 Task: Look for space in Minot, United States from 12th August, 2023 to 16th August, 2023 for 8 adults in price range Rs.10000 to Rs.16000. Place can be private room with 8 bedrooms having 8 beds and 8 bathrooms. Property type can be house, flat, guest house, hotel. Amenities needed are: wifi, TV, free parkinig on premises, gym, breakfast. Booking option can be shelf check-in. Required host language is English.
Action: Mouse moved to (412, 103)
Screenshot: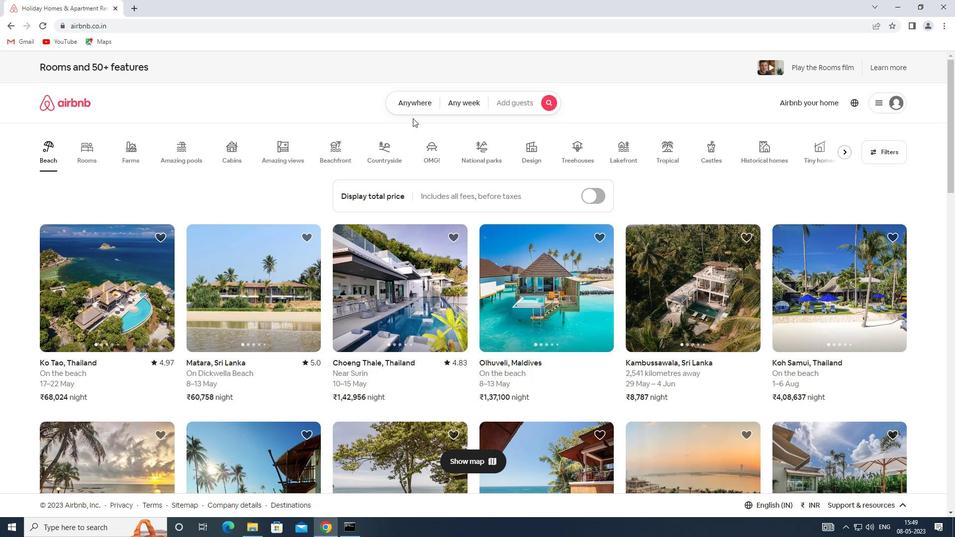 
Action: Mouse pressed left at (412, 103)
Screenshot: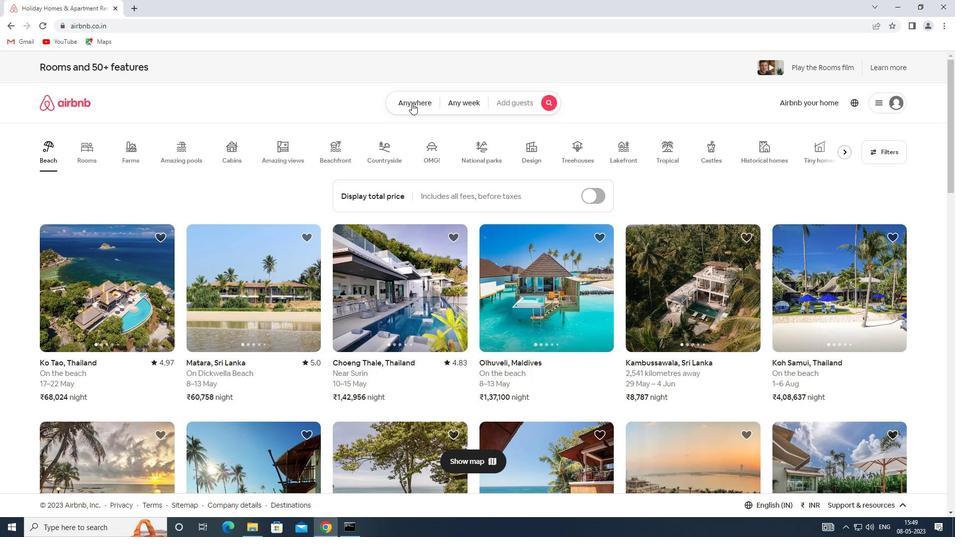 
Action: Mouse moved to (332, 146)
Screenshot: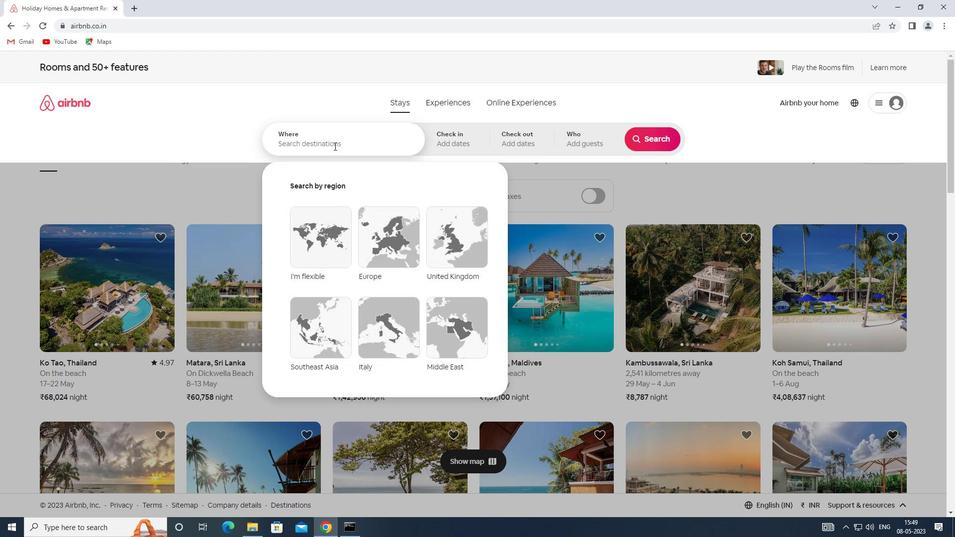 
Action: Mouse pressed left at (332, 146)
Screenshot: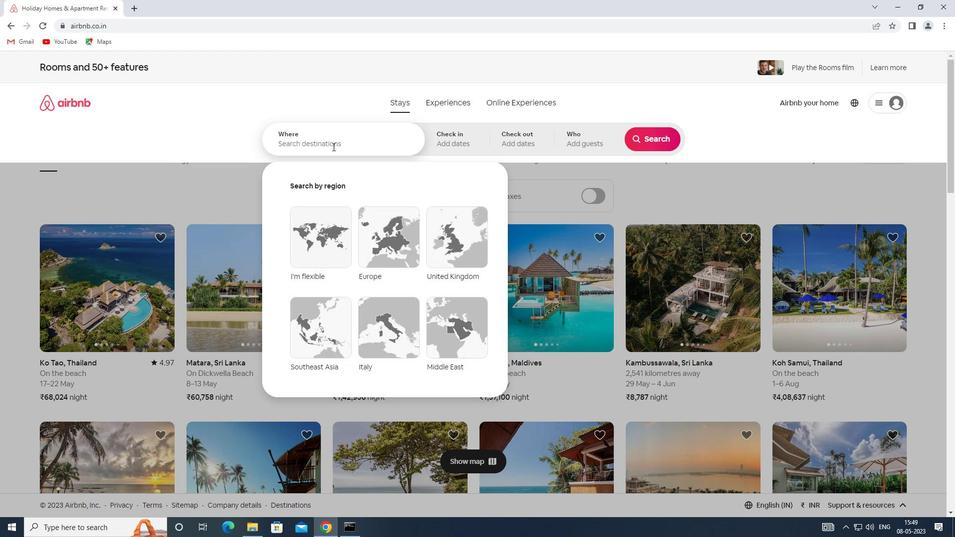 
Action: Key pressed <Key.shift>SPACE<Key.space>IN<Key.space><Key.shift><Key.shift><Key.shift><Key.shift><Key.shift><Key.shift><Key.shift><Key.shift><Key.shift><Key.shift>MINOT,<Key.shift>UNITED<Key.space><Key.shift>STATES
Screenshot: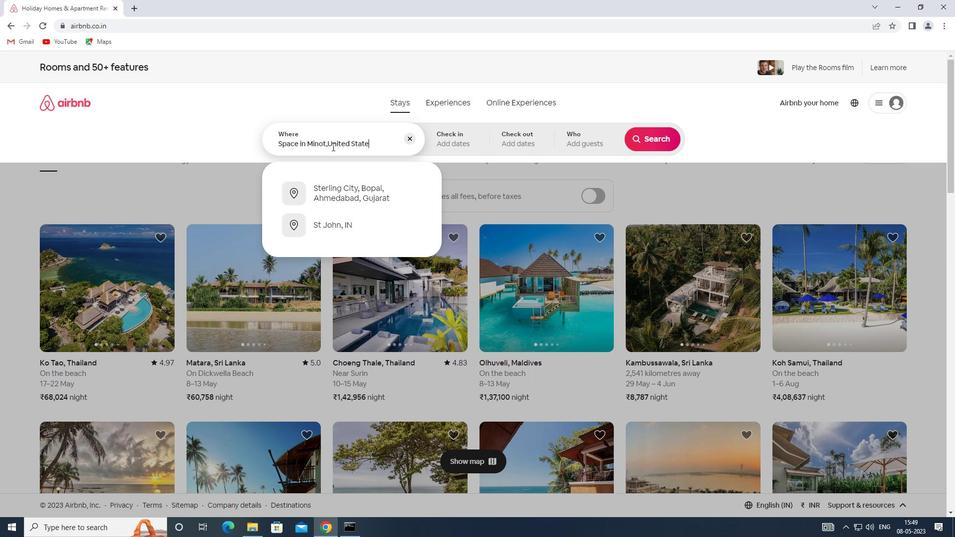 
Action: Mouse moved to (462, 146)
Screenshot: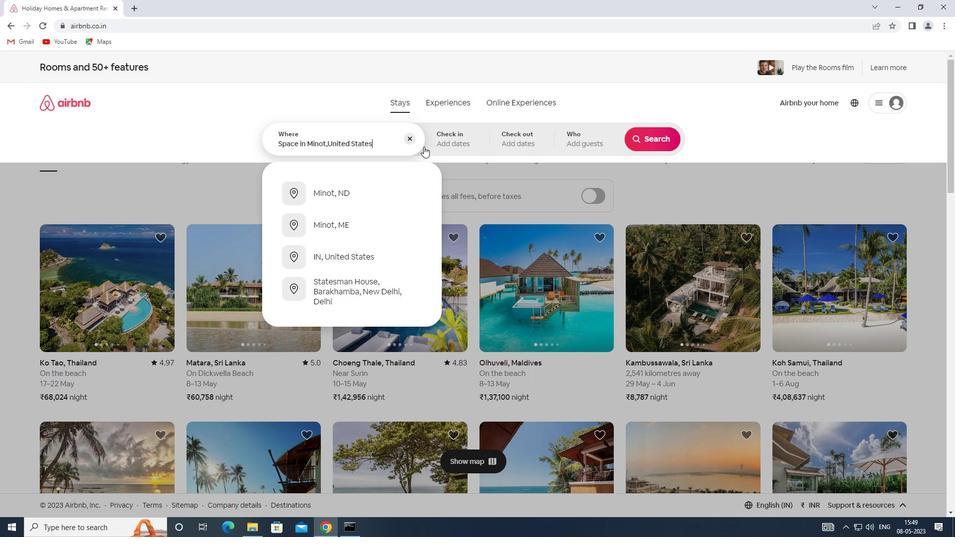 
Action: Mouse pressed left at (462, 146)
Screenshot: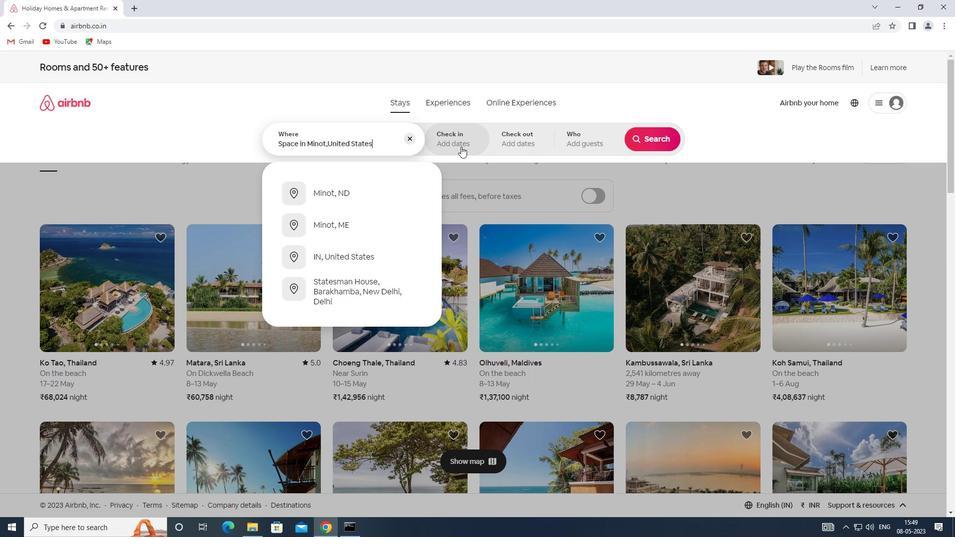 
Action: Mouse moved to (650, 222)
Screenshot: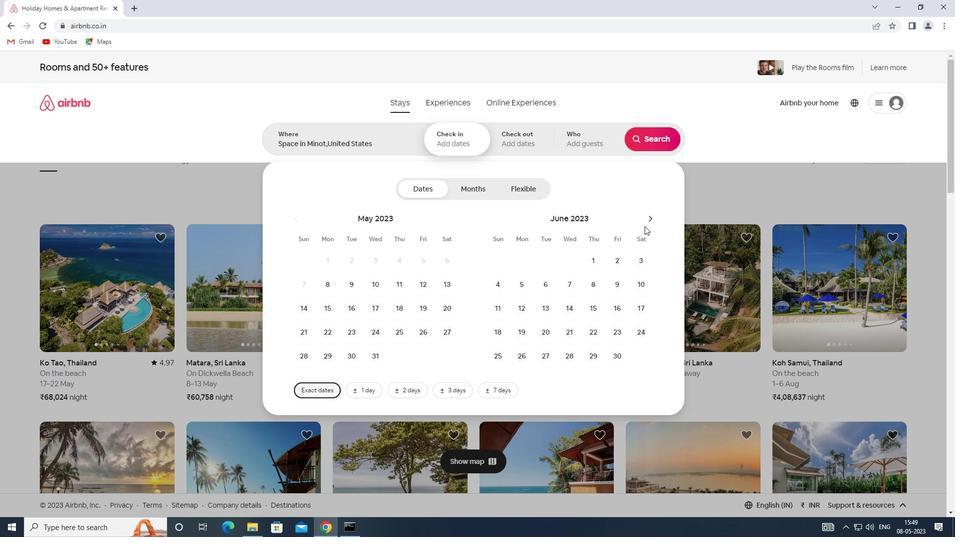 
Action: Mouse pressed left at (650, 222)
Screenshot: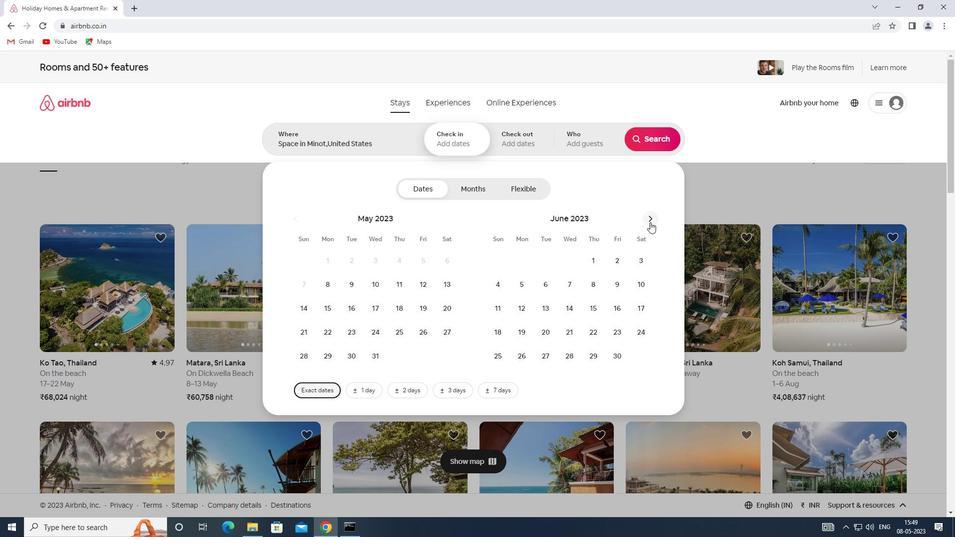 
Action: Mouse pressed left at (650, 222)
Screenshot: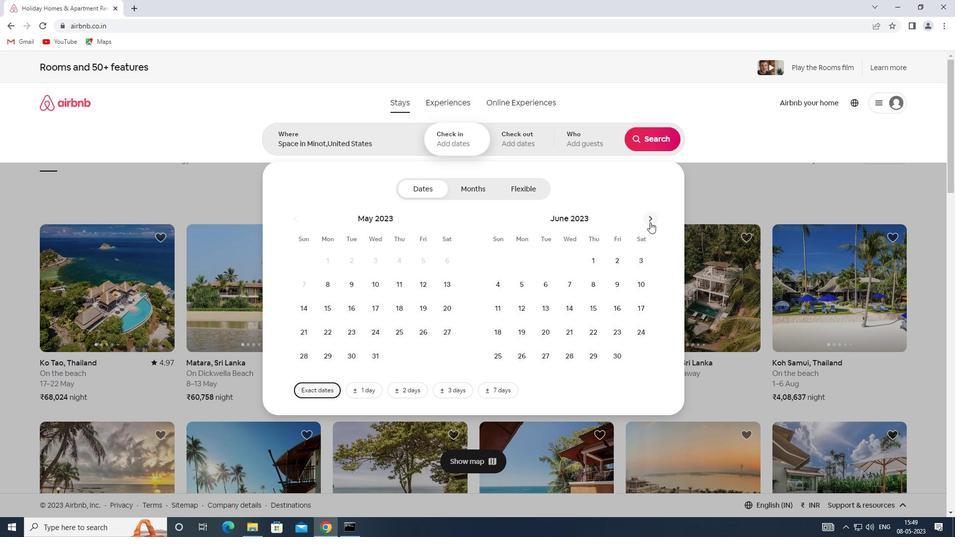 
Action: Mouse moved to (636, 286)
Screenshot: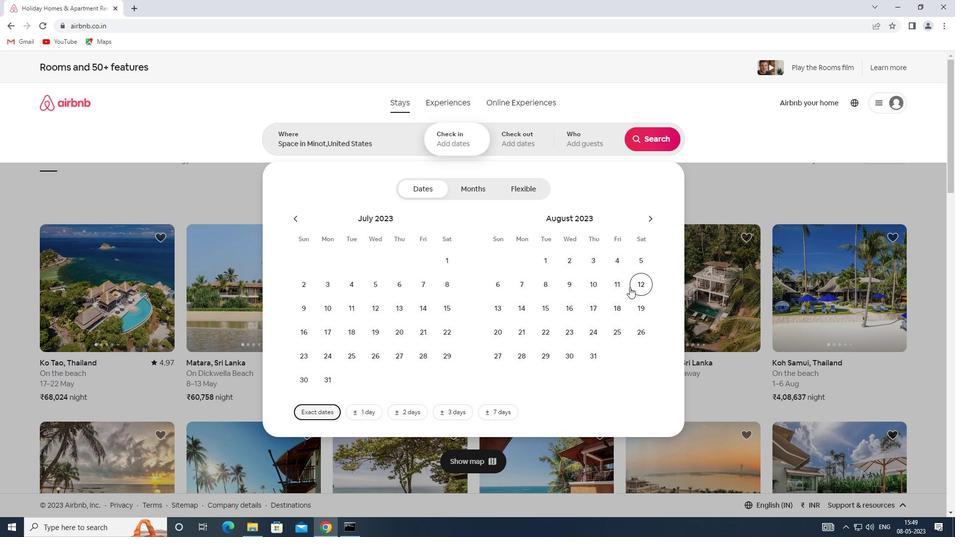 
Action: Mouse pressed left at (636, 286)
Screenshot: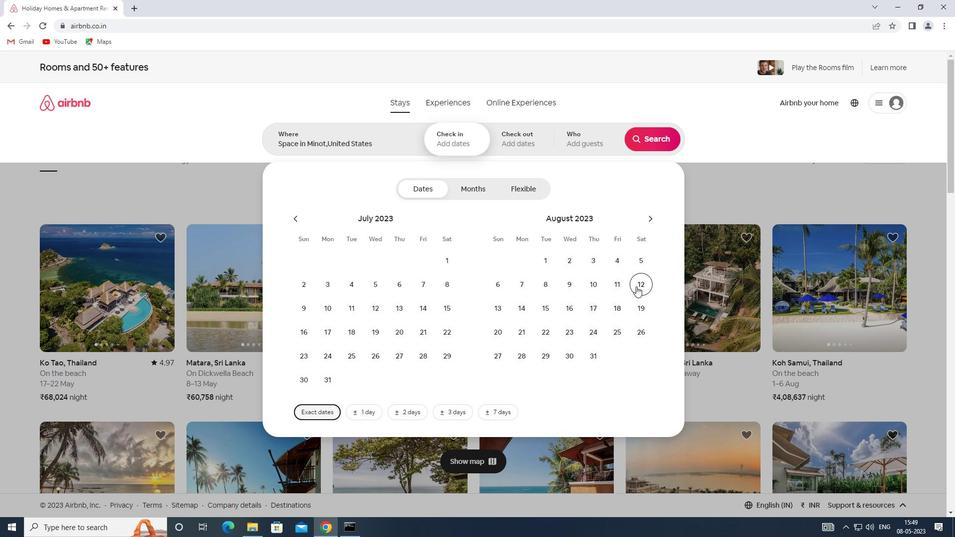 
Action: Mouse moved to (563, 313)
Screenshot: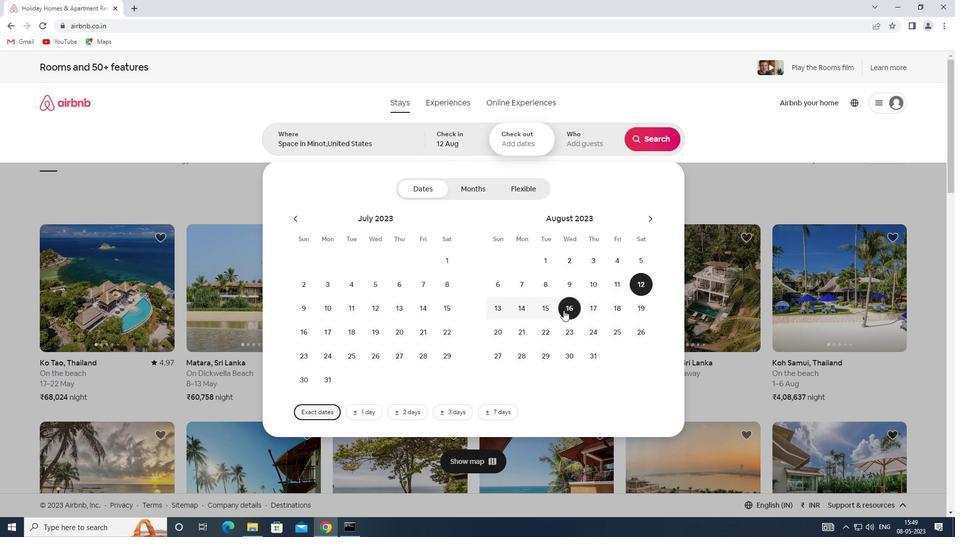 
Action: Mouse pressed left at (563, 313)
Screenshot: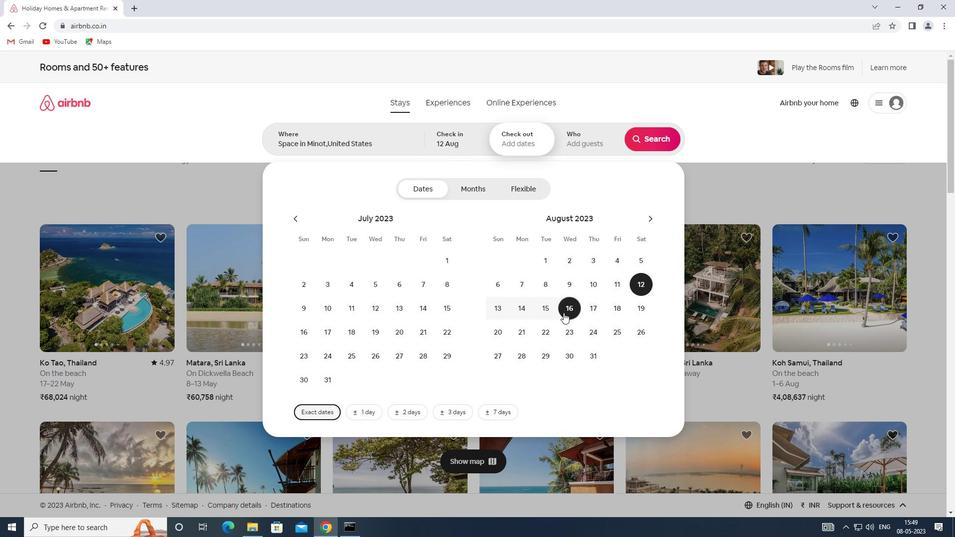 
Action: Mouse moved to (582, 125)
Screenshot: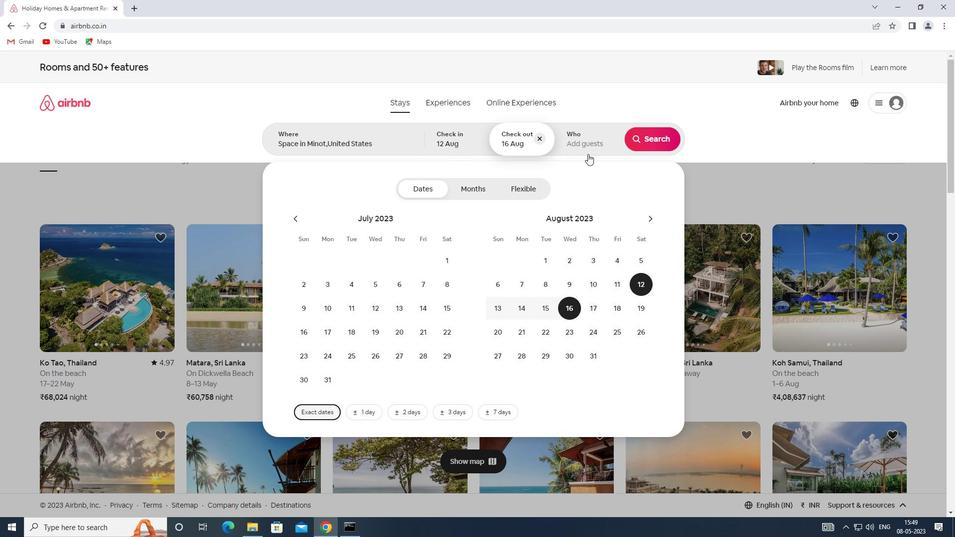 
Action: Mouse pressed left at (582, 125)
Screenshot: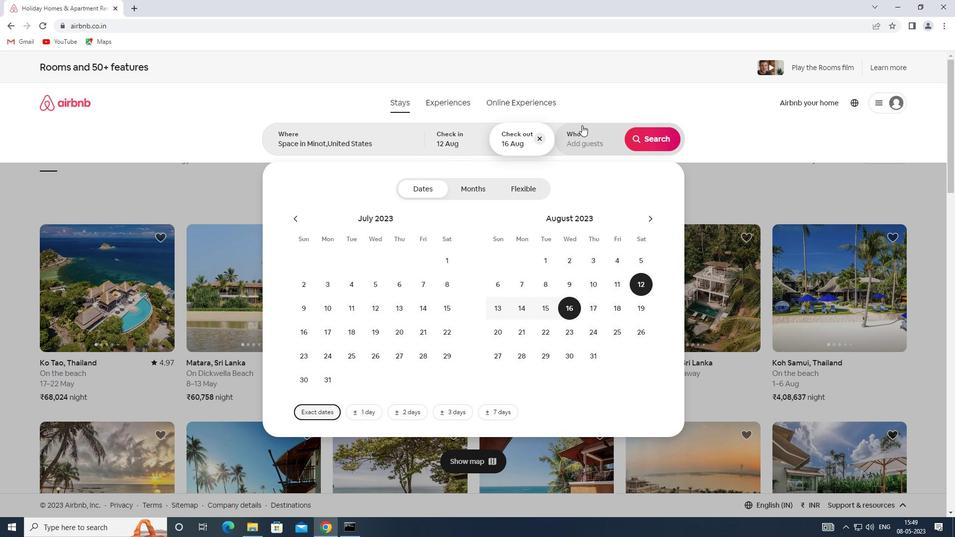 
Action: Mouse moved to (655, 194)
Screenshot: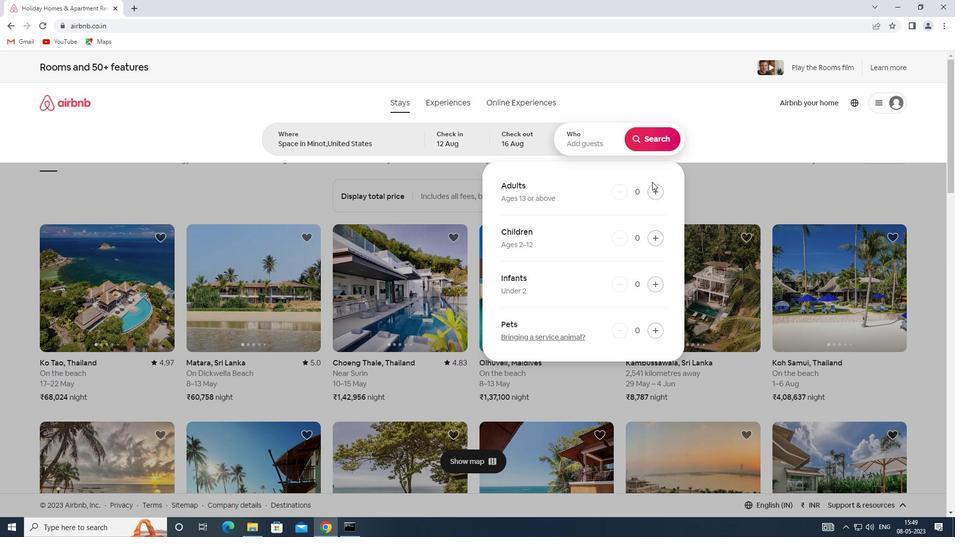 
Action: Mouse pressed left at (655, 194)
Screenshot: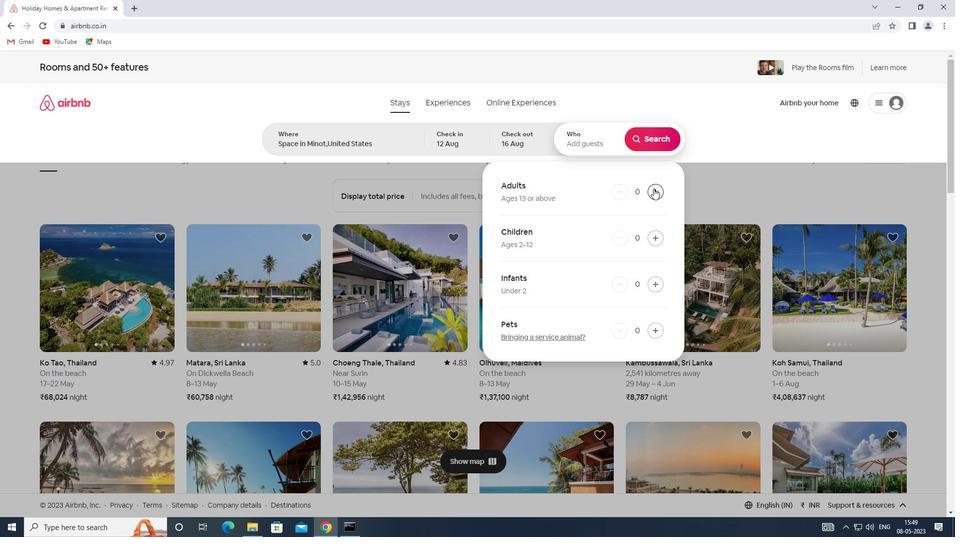 
Action: Mouse pressed left at (655, 194)
Screenshot: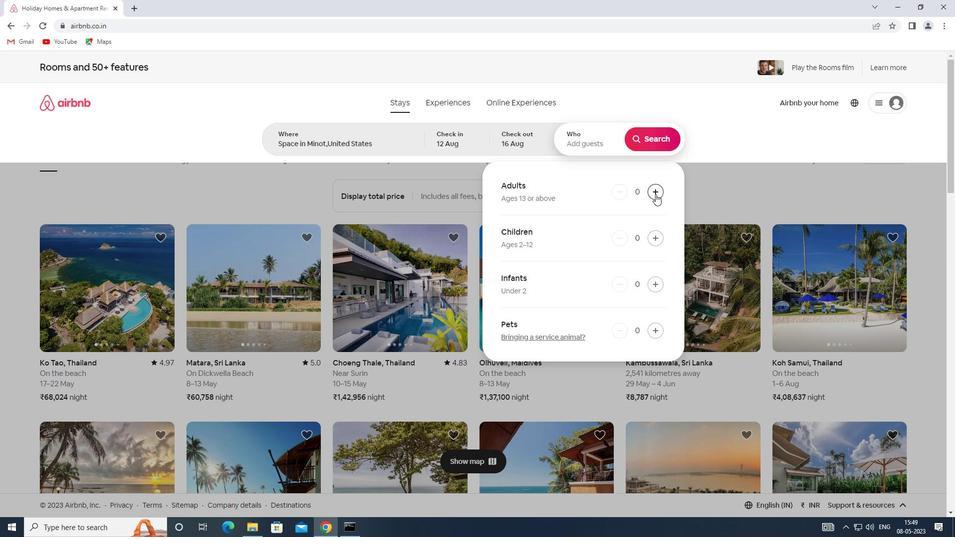 
Action: Mouse pressed left at (655, 194)
Screenshot: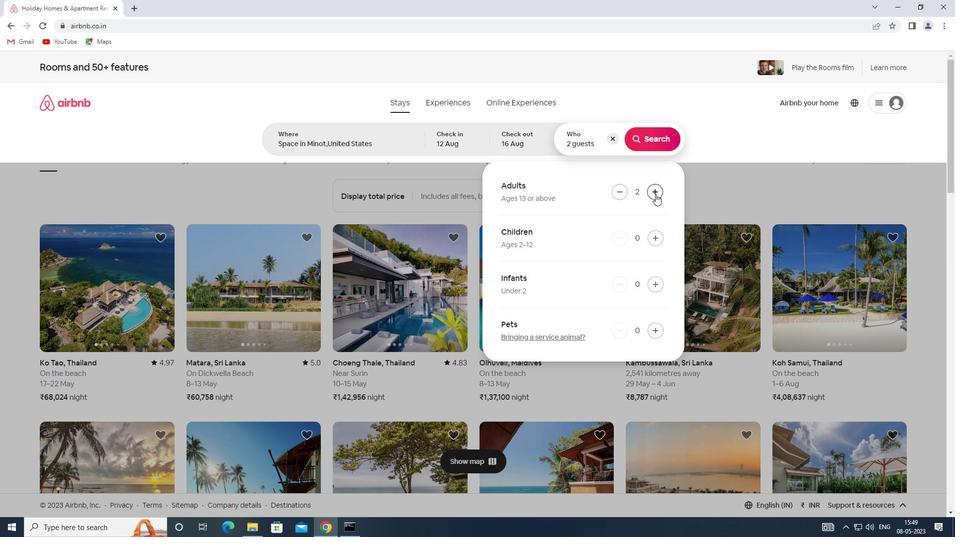 
Action: Mouse pressed left at (655, 194)
Screenshot: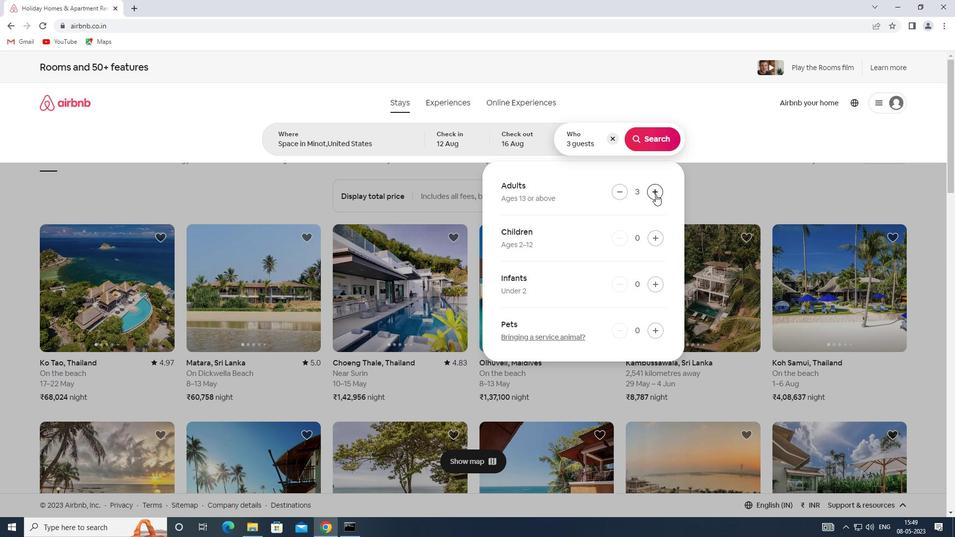 
Action: Mouse pressed left at (655, 194)
Screenshot: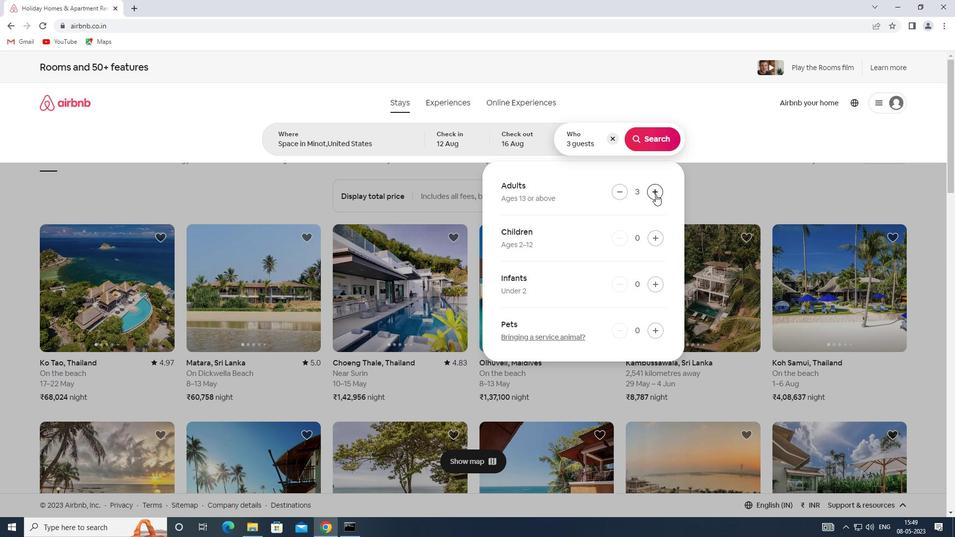 
Action: Mouse pressed left at (655, 194)
Screenshot: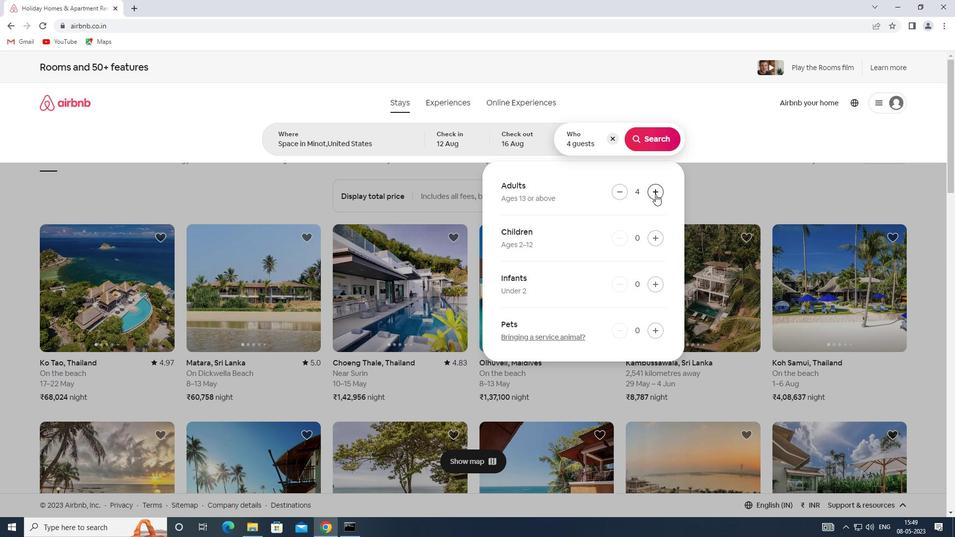 
Action: Mouse pressed left at (655, 194)
Screenshot: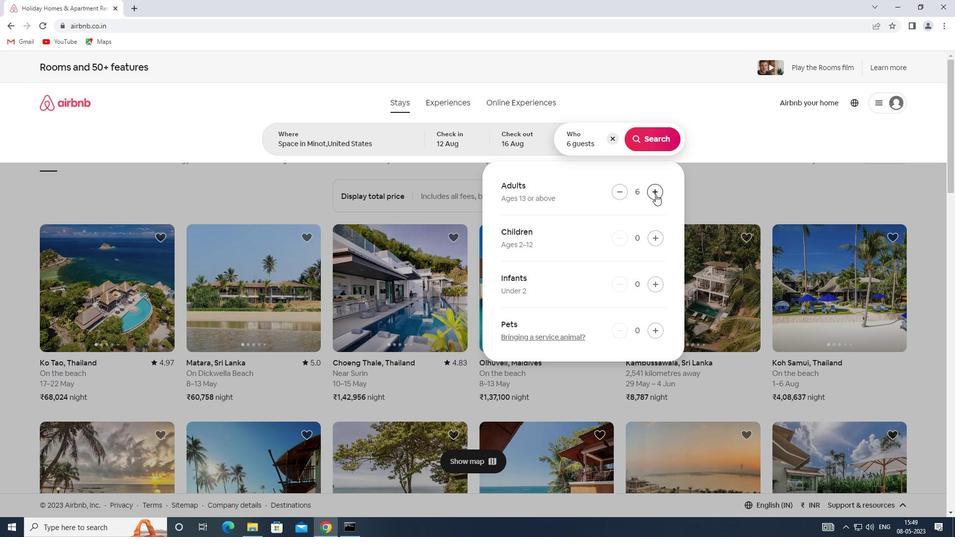 
Action: Mouse pressed left at (655, 194)
Screenshot: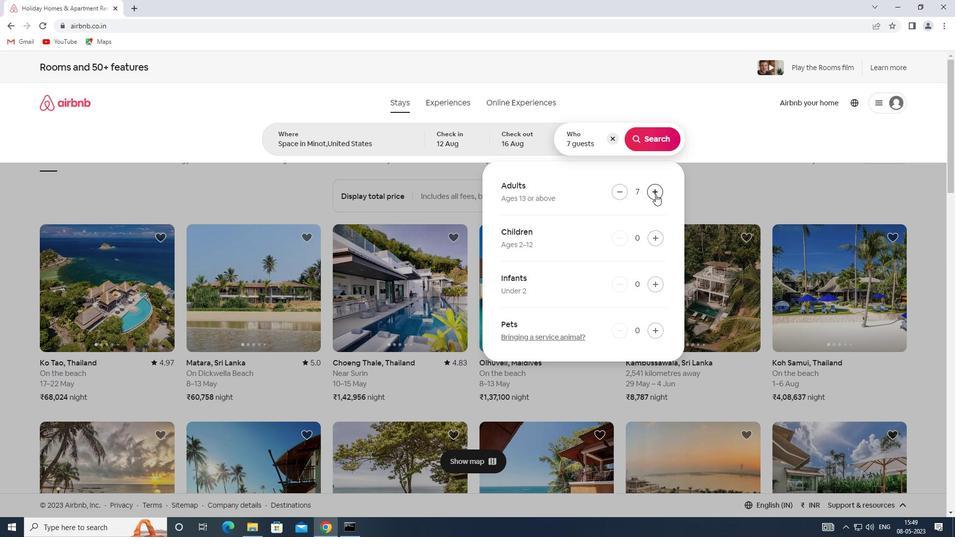 
Action: Mouse moved to (644, 132)
Screenshot: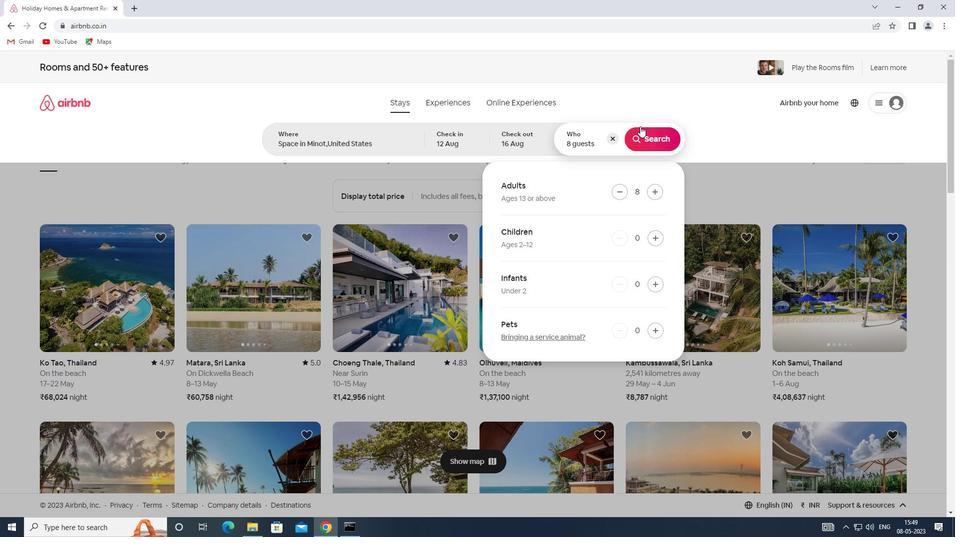 
Action: Mouse pressed left at (644, 132)
Screenshot: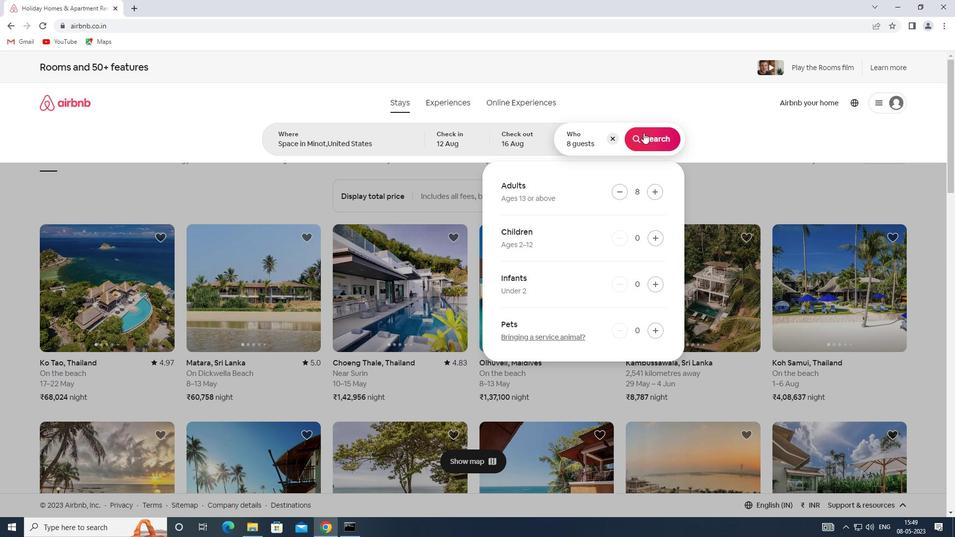 
Action: Mouse moved to (910, 110)
Screenshot: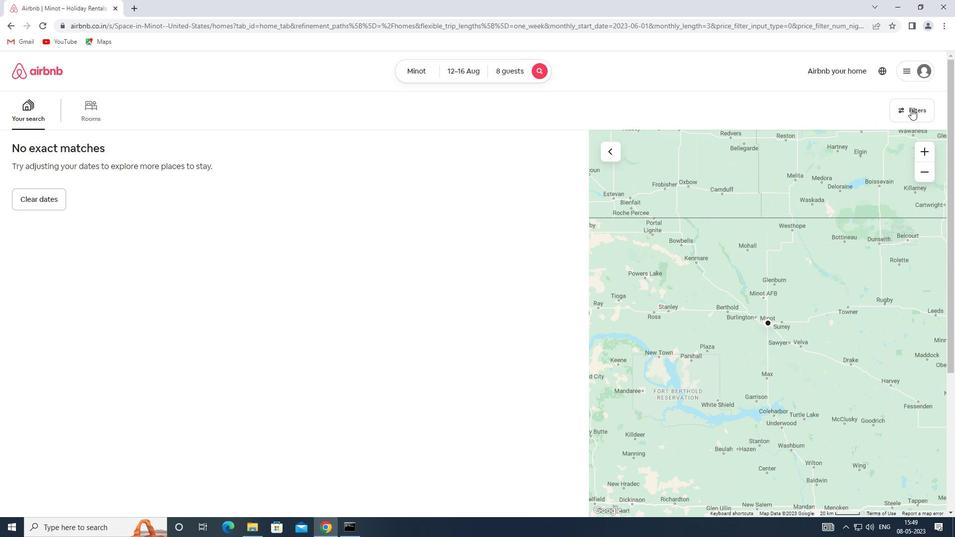 
Action: Mouse pressed left at (910, 110)
Screenshot: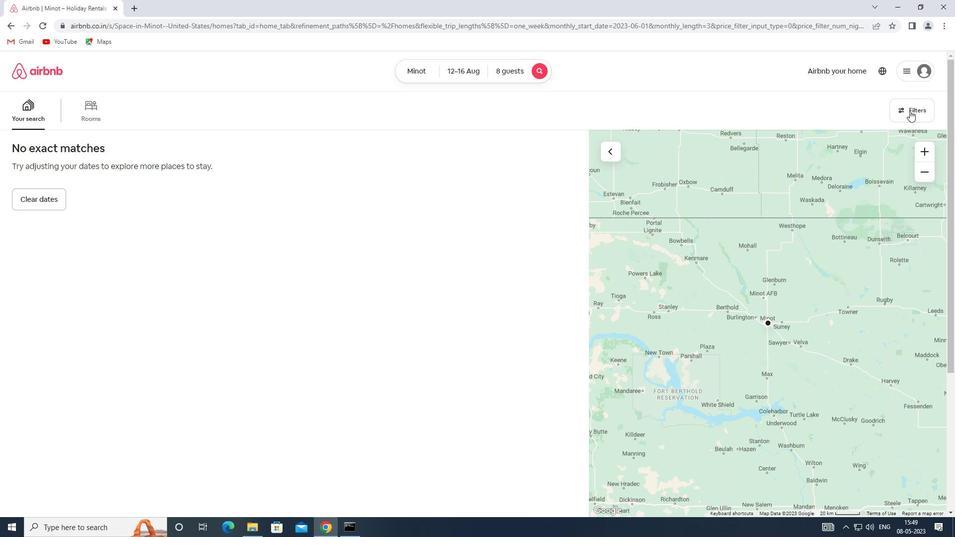 
Action: Mouse moved to (340, 355)
Screenshot: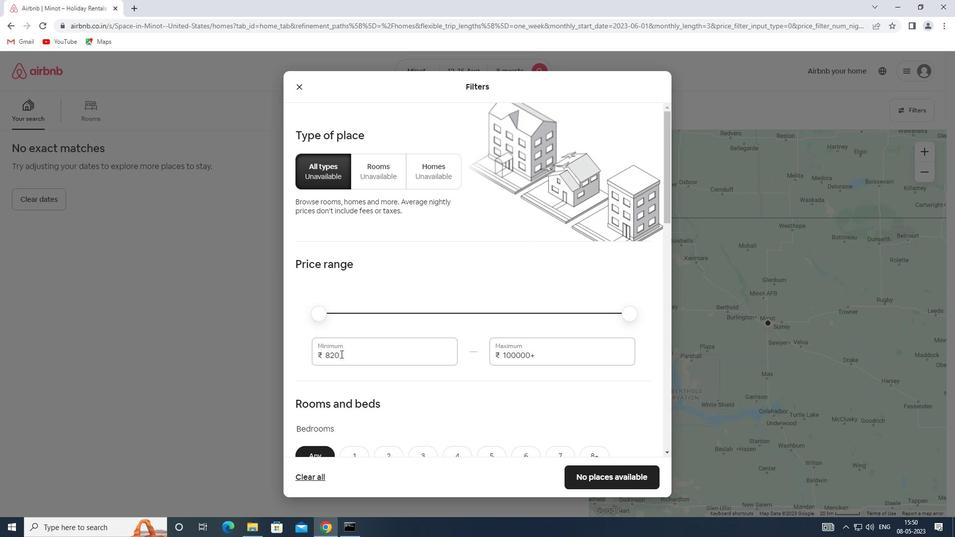 
Action: Mouse pressed left at (340, 355)
Screenshot: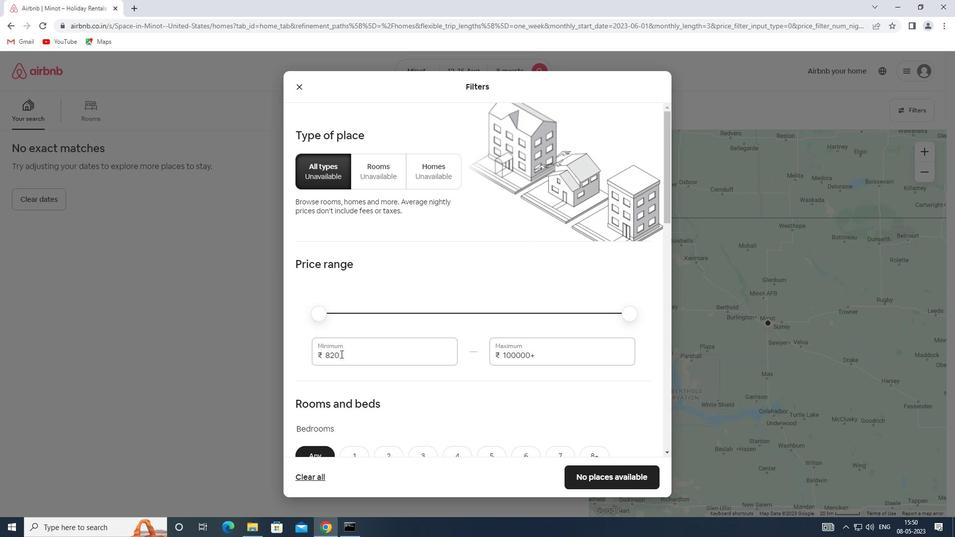 
Action: Mouse moved to (302, 355)
Screenshot: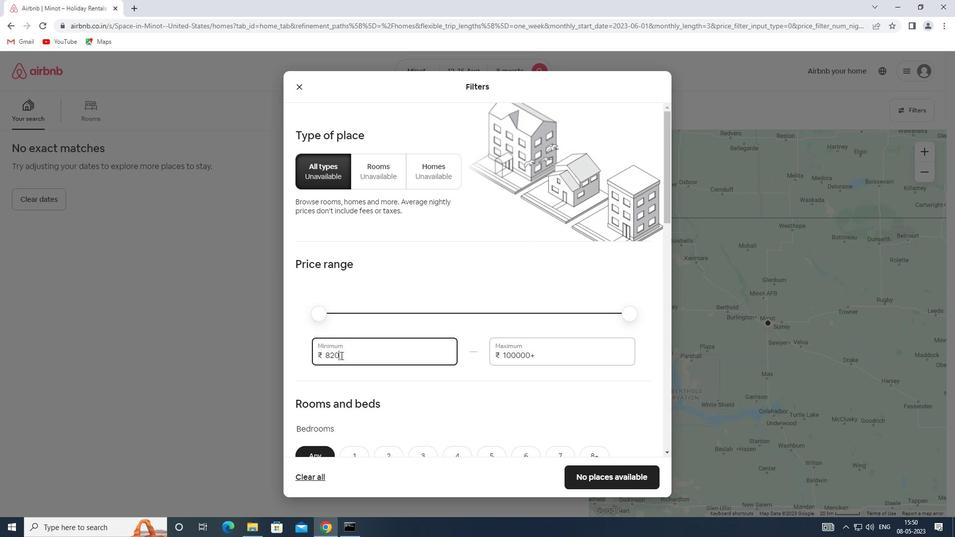 
Action: Key pressed 10000
Screenshot: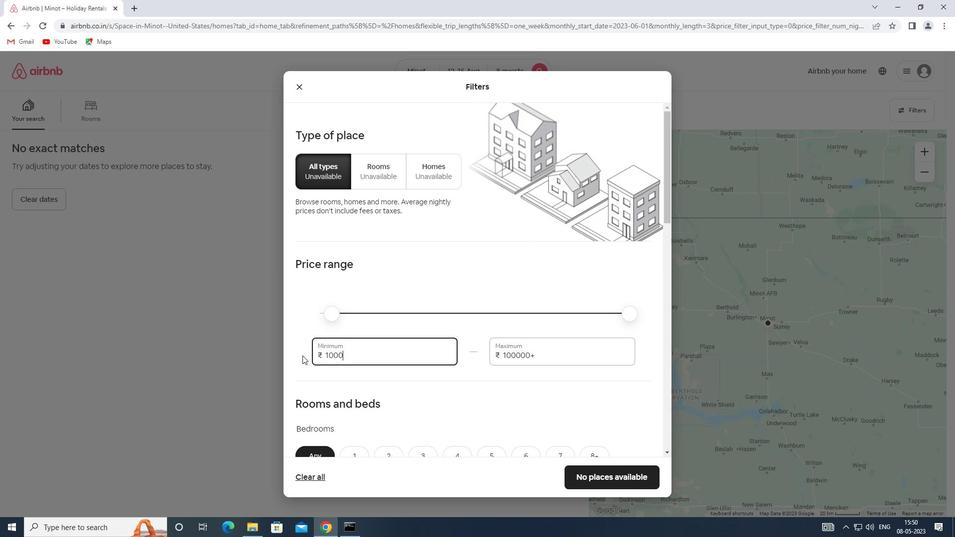 
Action: Mouse moved to (541, 353)
Screenshot: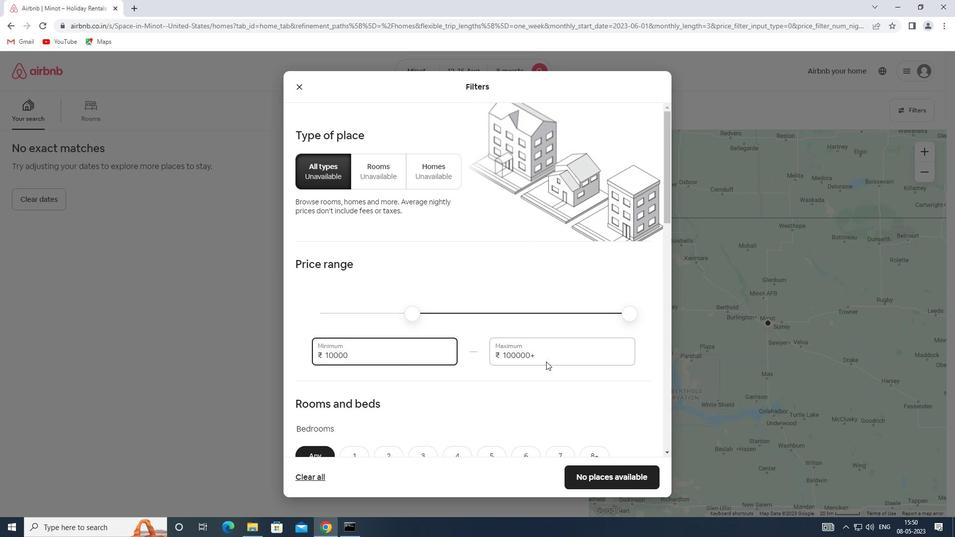 
Action: Mouse pressed left at (541, 353)
Screenshot: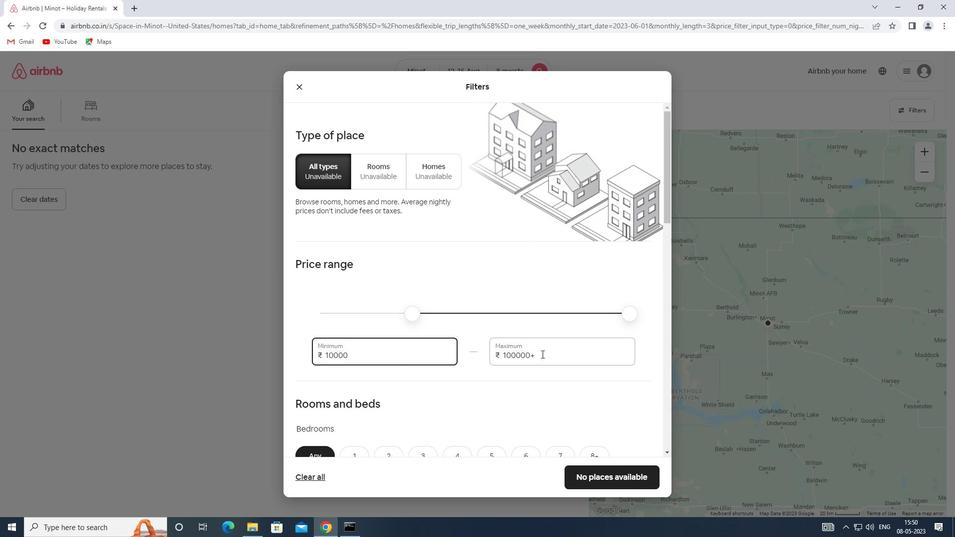 
Action: Mouse moved to (471, 353)
Screenshot: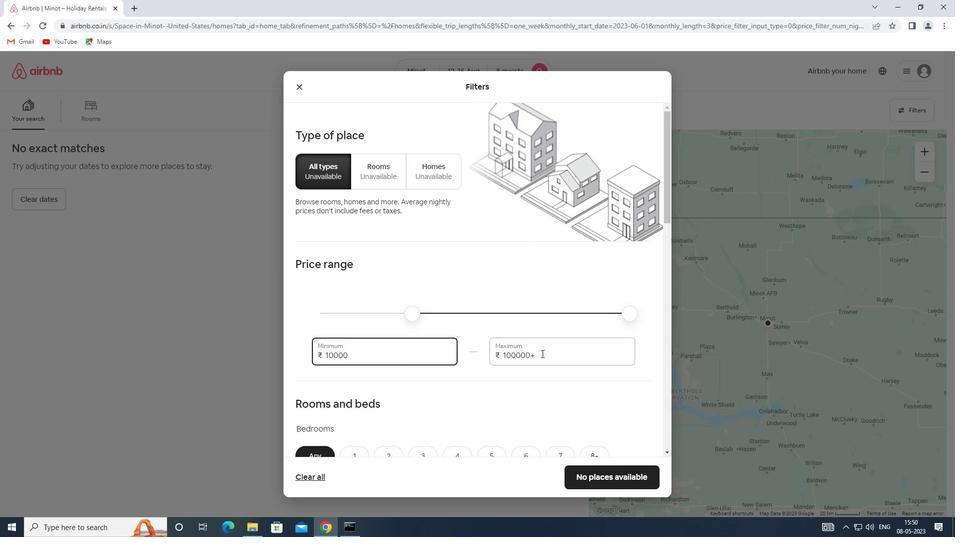 
Action: Key pressed 16000
Screenshot: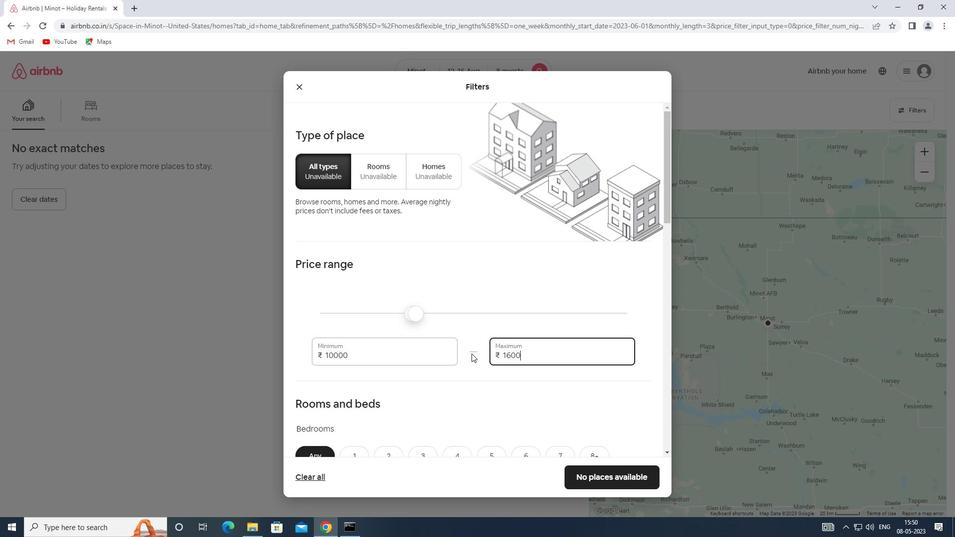 
Action: Mouse moved to (468, 358)
Screenshot: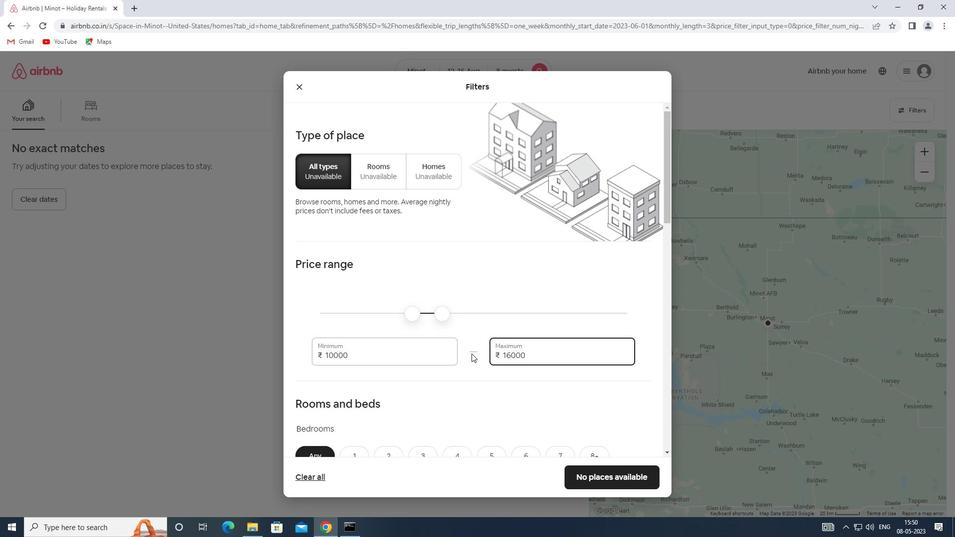 
Action: Mouse scrolled (468, 358) with delta (0, 0)
Screenshot: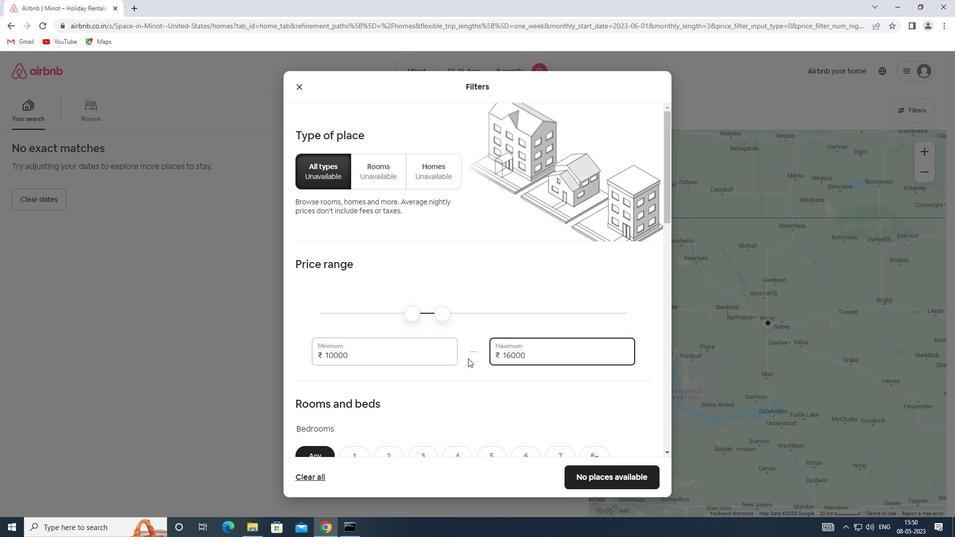 
Action: Mouse scrolled (468, 358) with delta (0, 0)
Screenshot: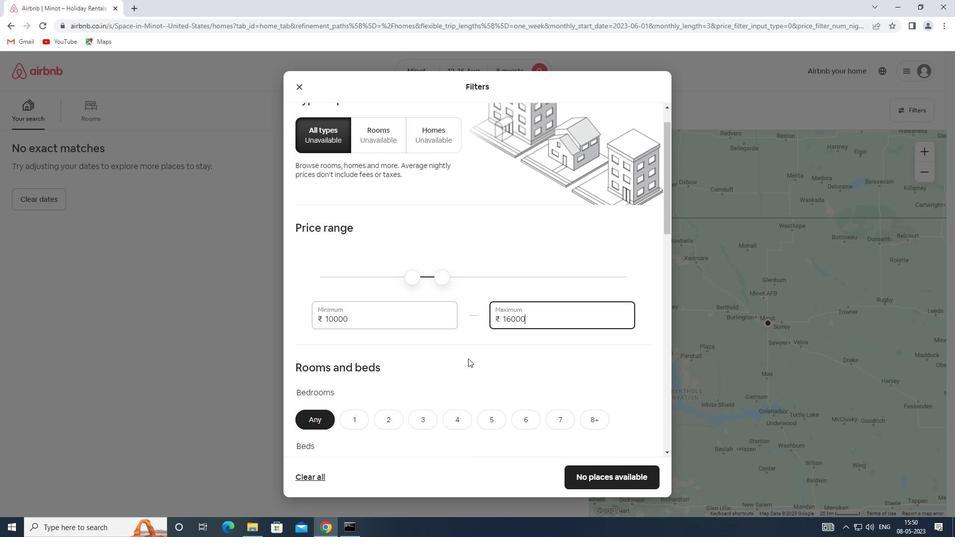 
Action: Mouse moved to (468, 359)
Screenshot: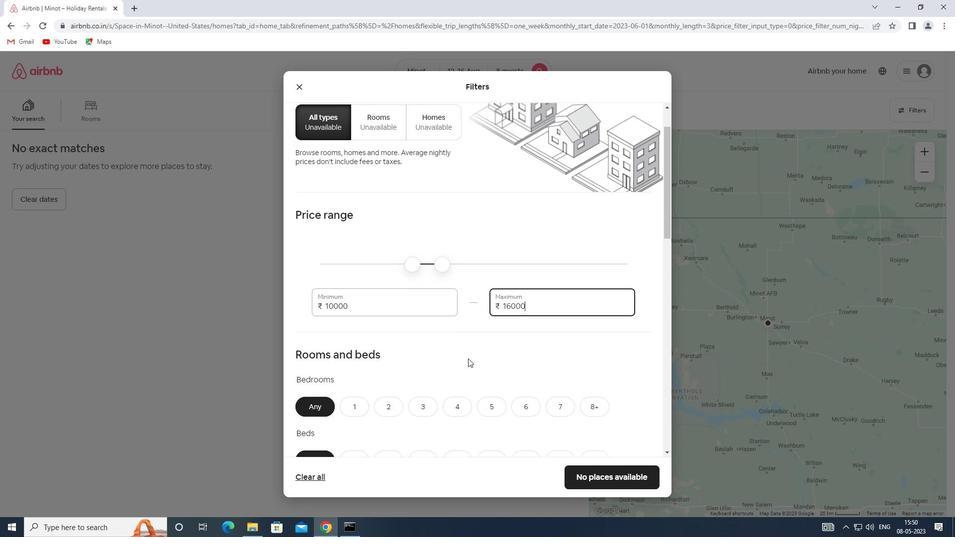 
Action: Mouse scrolled (468, 359) with delta (0, 0)
Screenshot: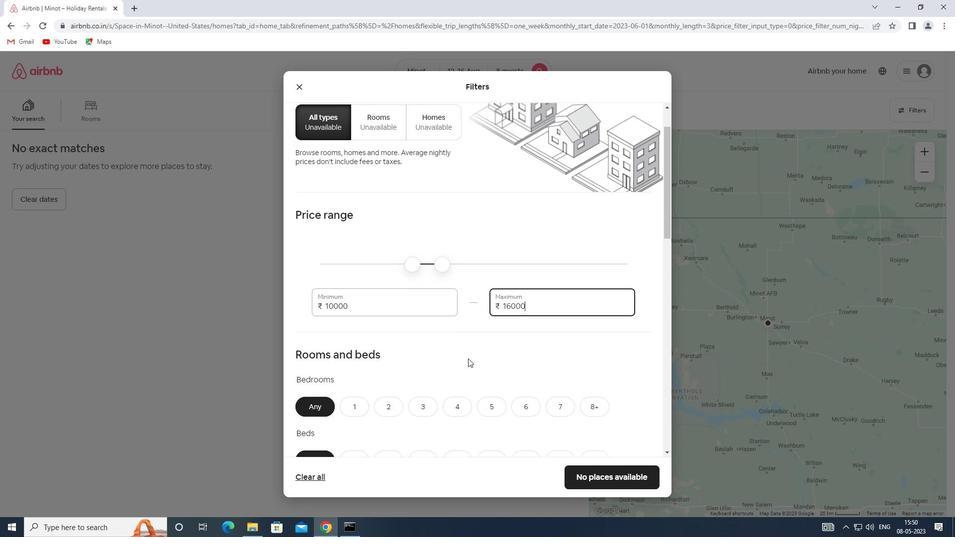 
Action: Mouse moved to (584, 304)
Screenshot: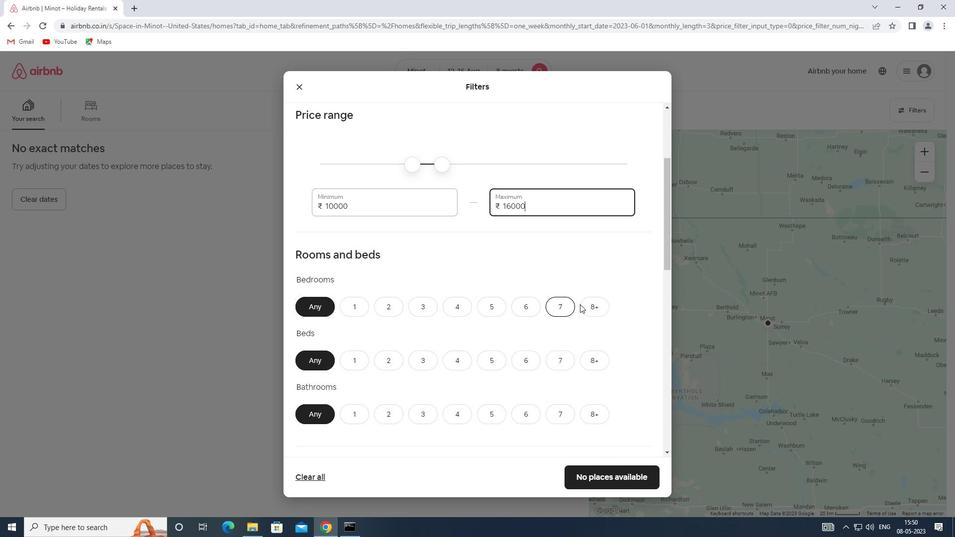 
Action: Mouse pressed left at (584, 304)
Screenshot: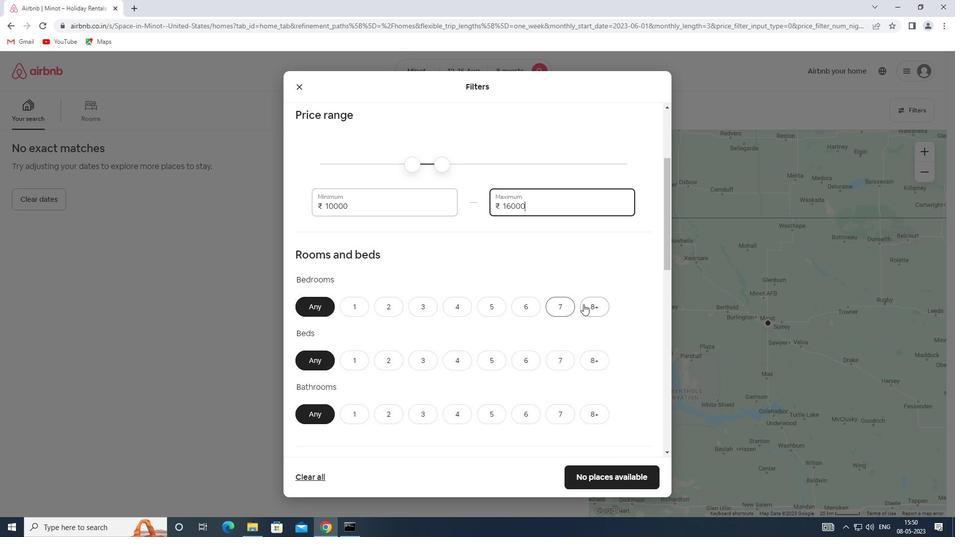 
Action: Mouse moved to (600, 358)
Screenshot: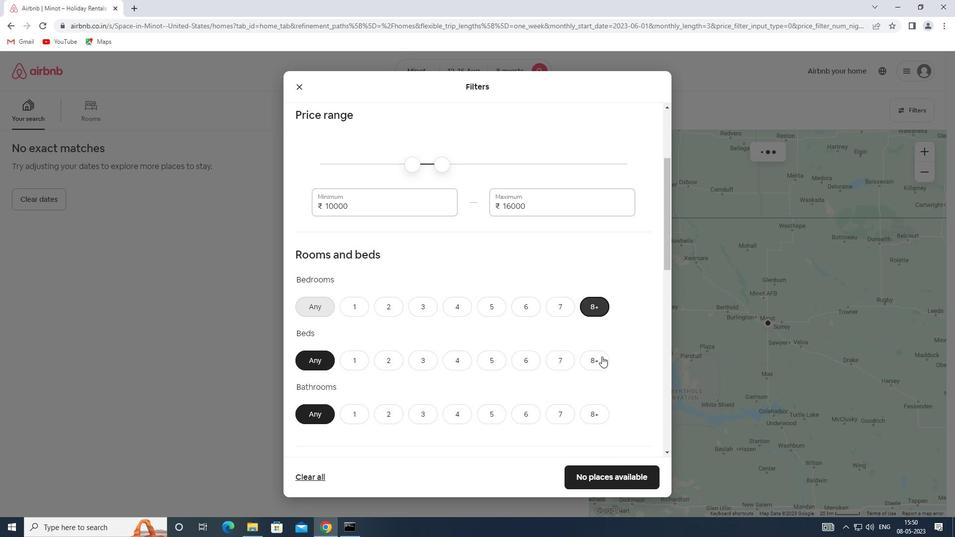 
Action: Mouse pressed left at (600, 358)
Screenshot: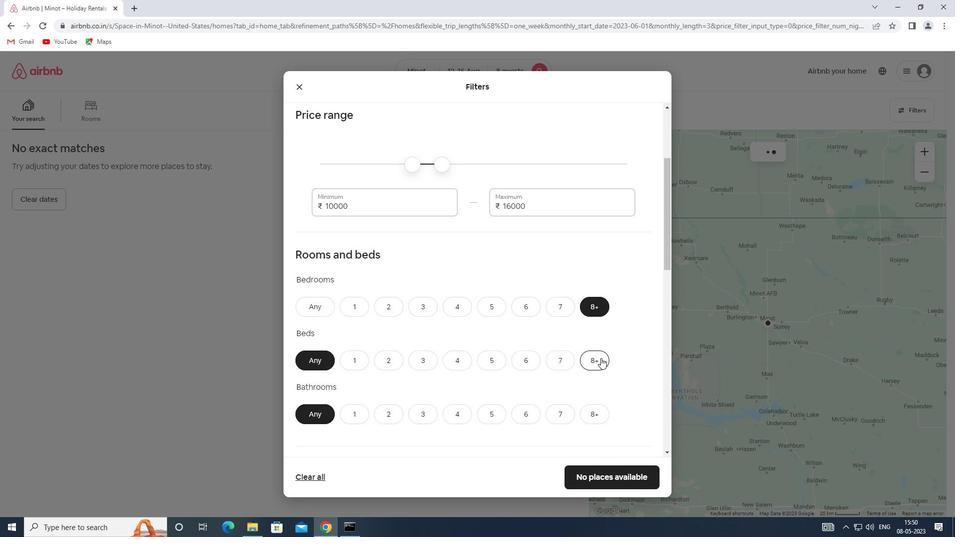 
Action: Mouse moved to (594, 412)
Screenshot: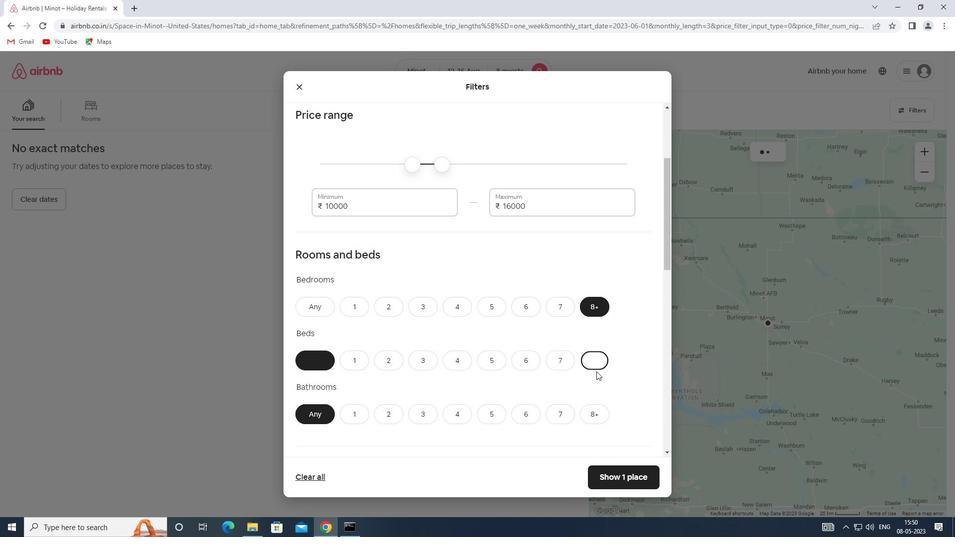 
Action: Mouse pressed left at (594, 412)
Screenshot: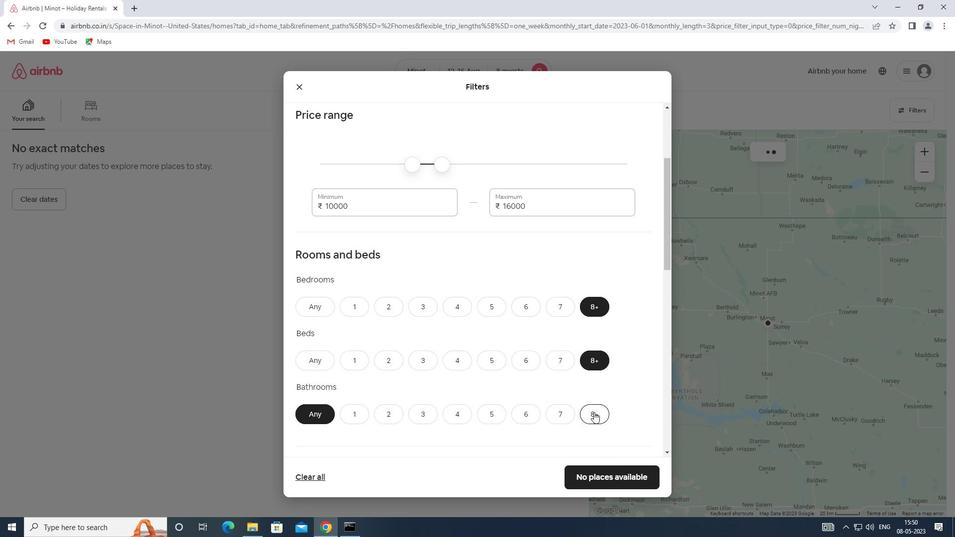 
Action: Mouse moved to (577, 405)
Screenshot: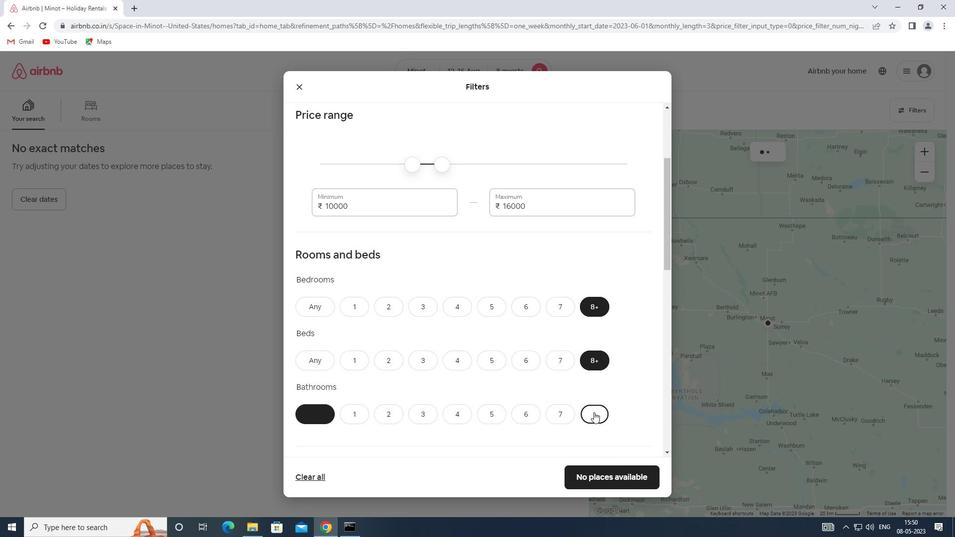 
Action: Mouse scrolled (577, 404) with delta (0, 0)
Screenshot: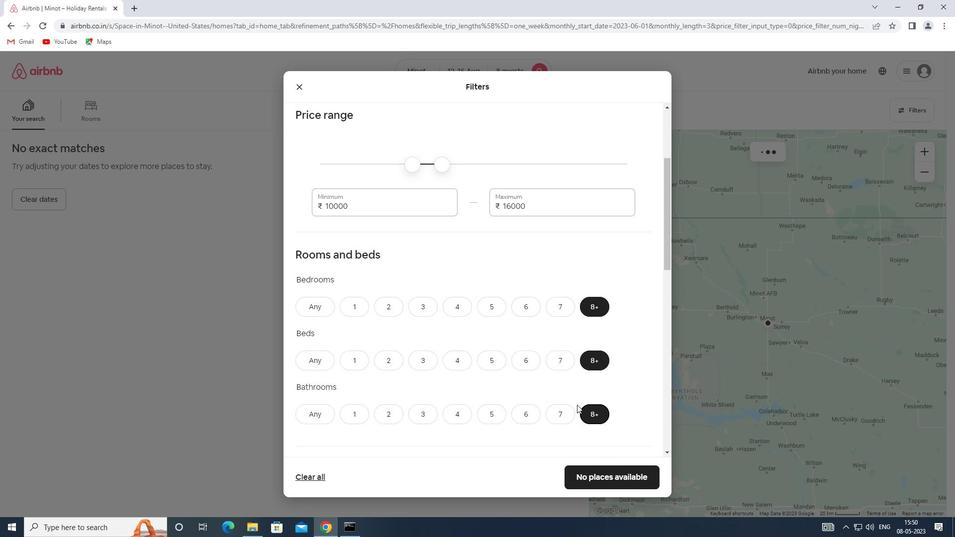 
Action: Mouse scrolled (577, 404) with delta (0, 0)
Screenshot: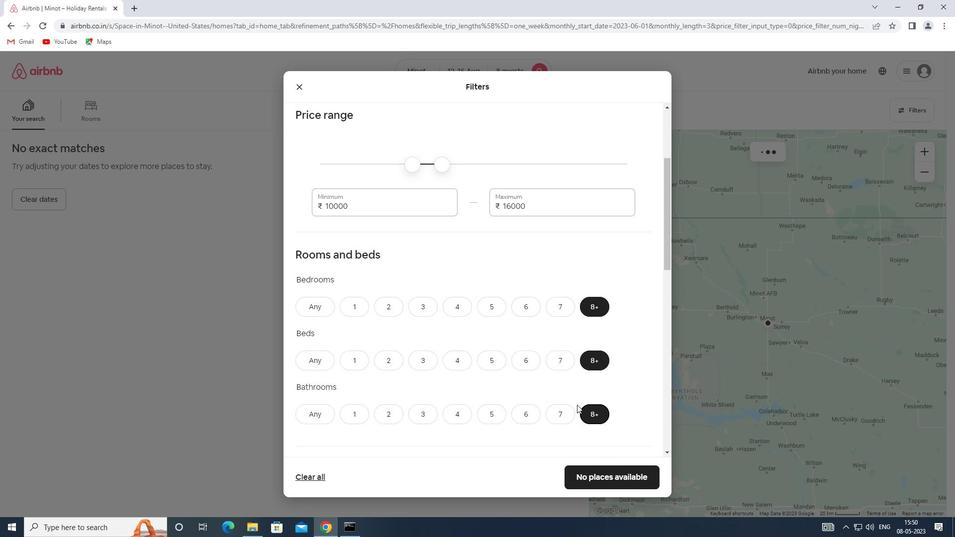 
Action: Mouse scrolled (577, 404) with delta (0, 0)
Screenshot: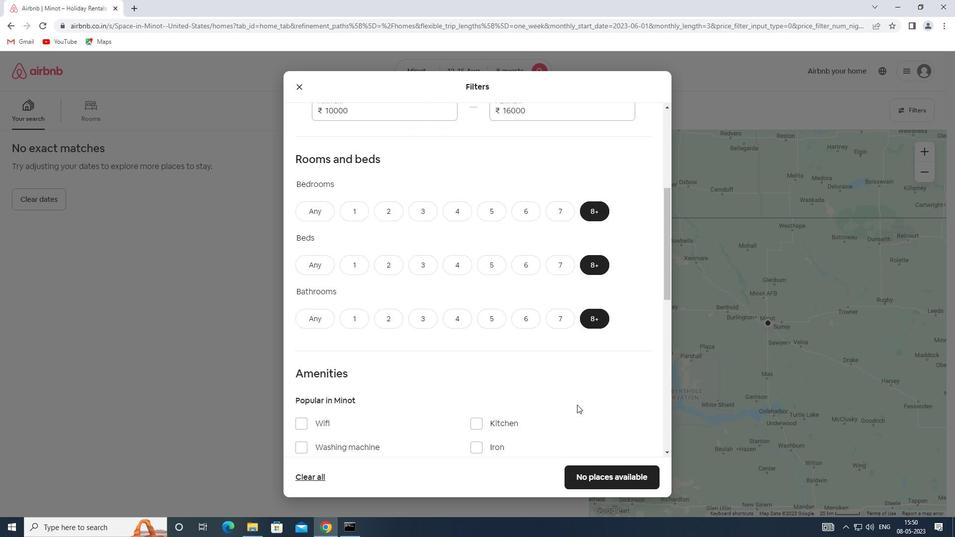 
Action: Mouse scrolled (577, 404) with delta (0, 0)
Screenshot: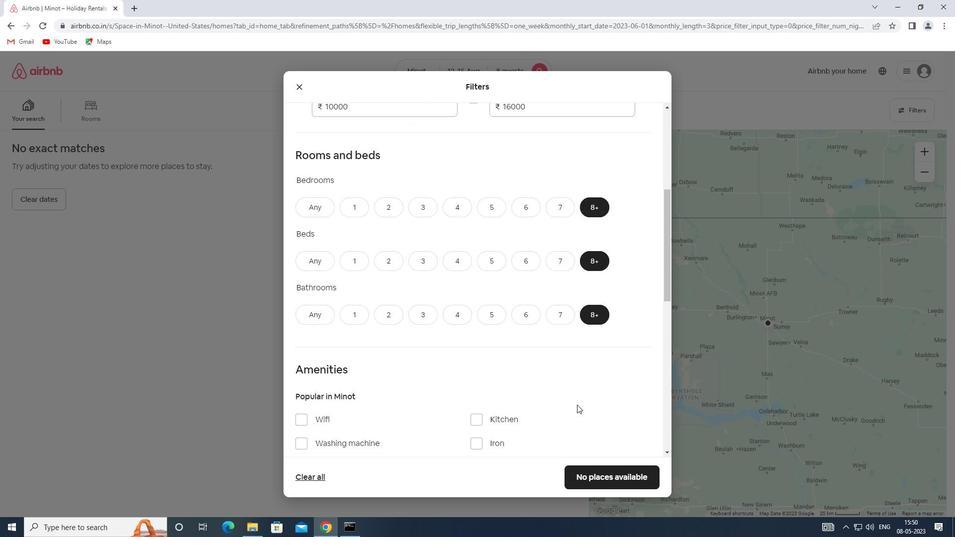 
Action: Mouse moved to (307, 319)
Screenshot: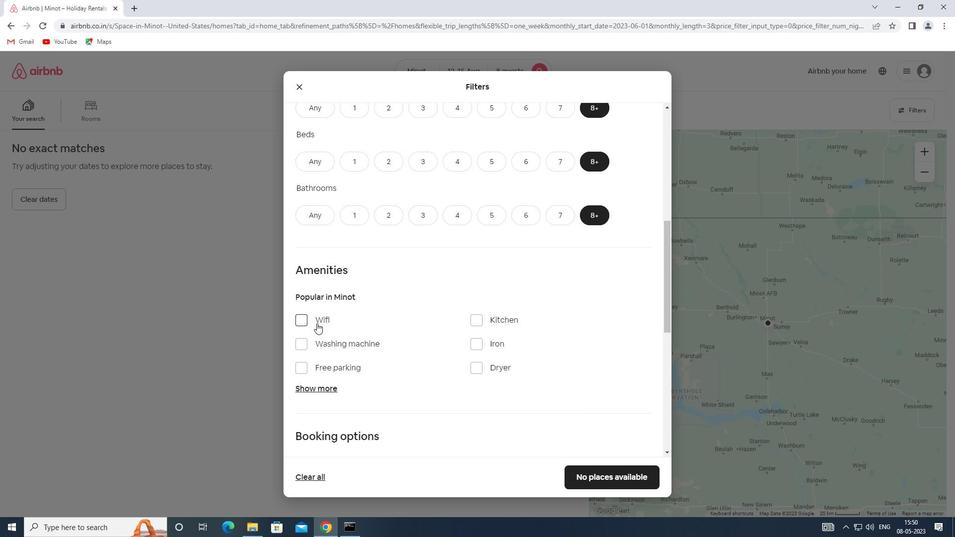 
Action: Mouse scrolled (307, 318) with delta (0, 0)
Screenshot: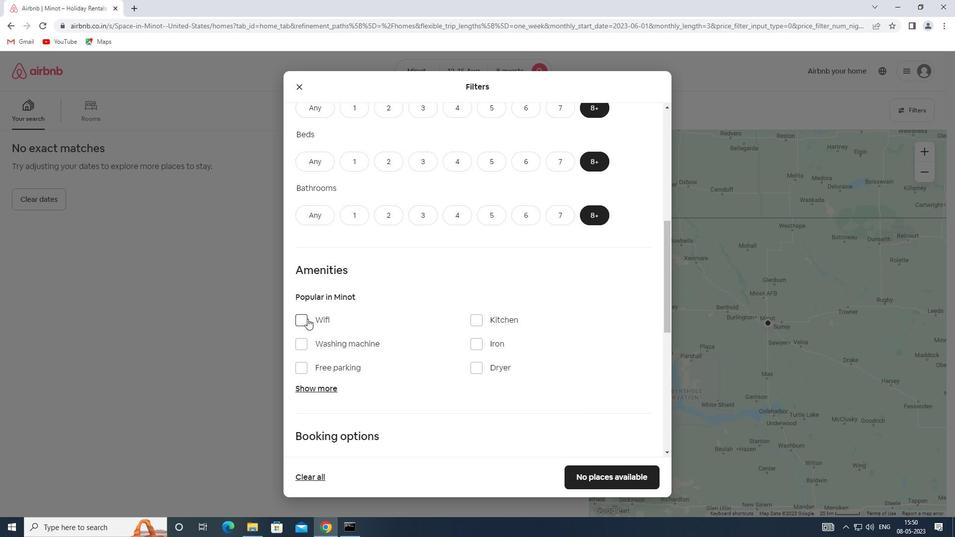 
Action: Mouse moved to (302, 267)
Screenshot: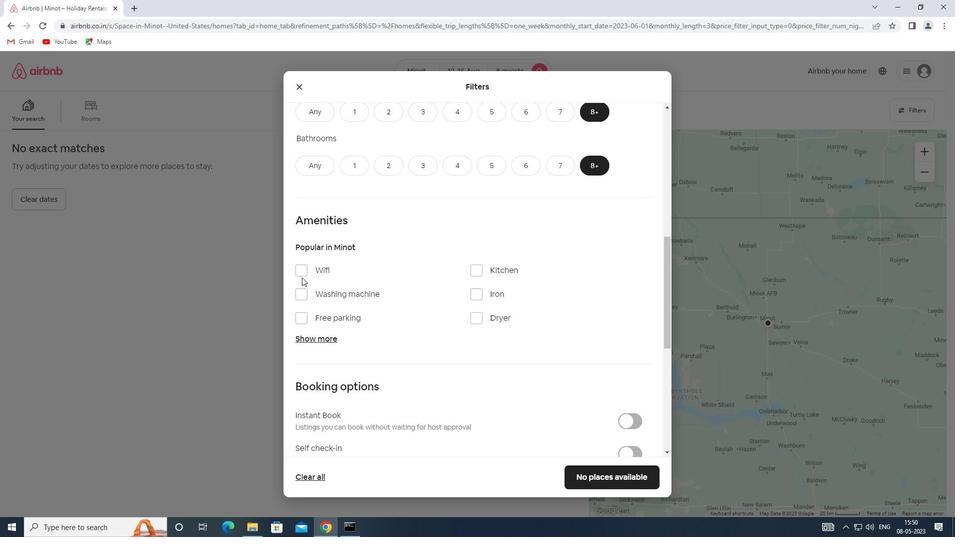 
Action: Mouse pressed left at (302, 267)
Screenshot: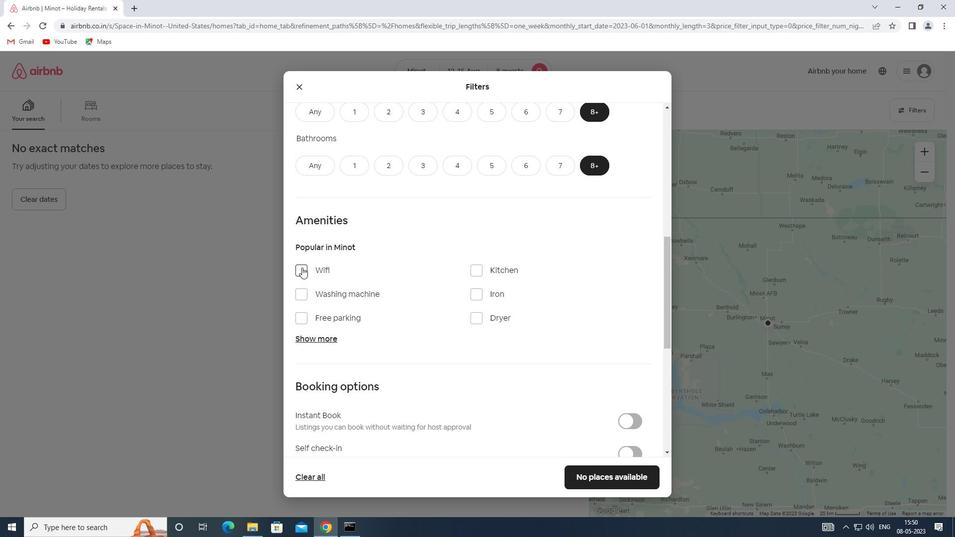 
Action: Mouse moved to (319, 337)
Screenshot: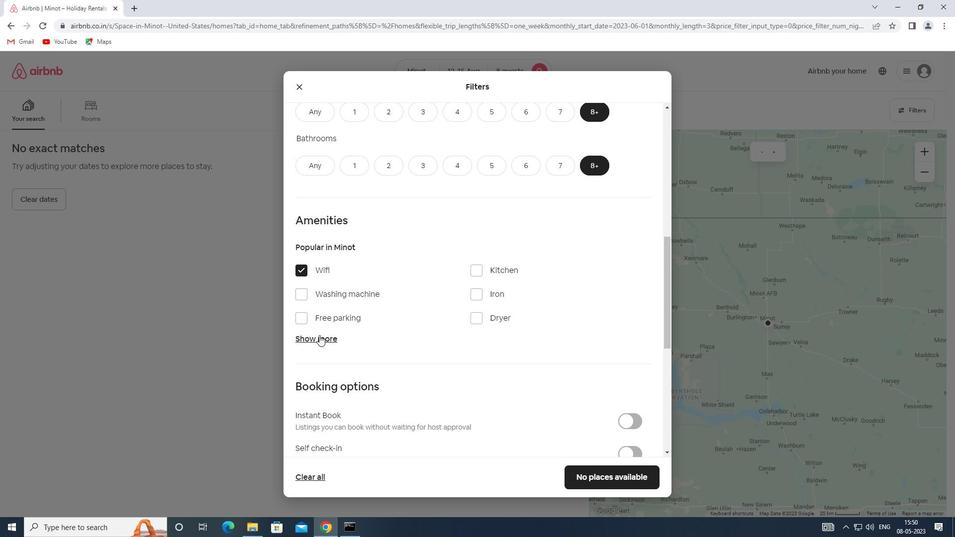 
Action: Mouse pressed left at (319, 337)
Screenshot: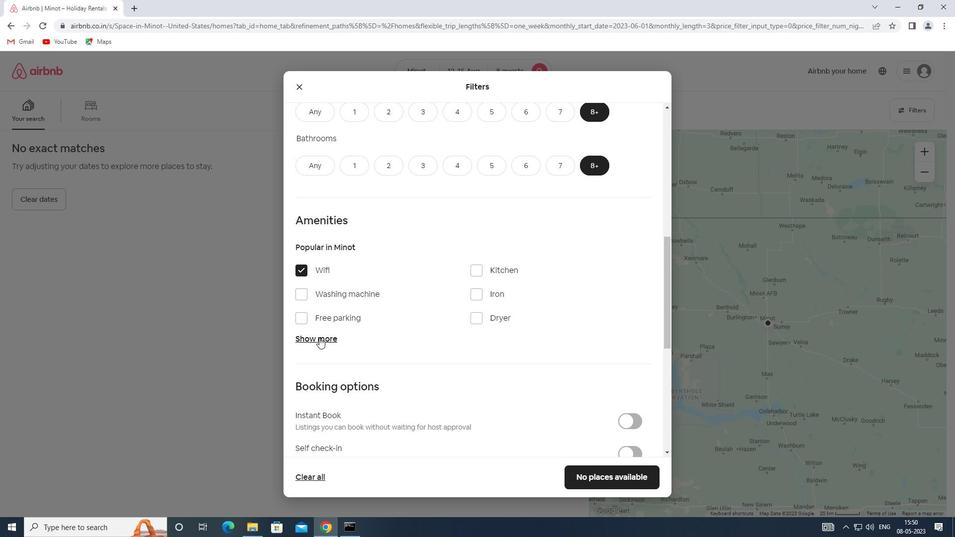 
Action: Mouse scrolled (319, 337) with delta (0, 0)
Screenshot: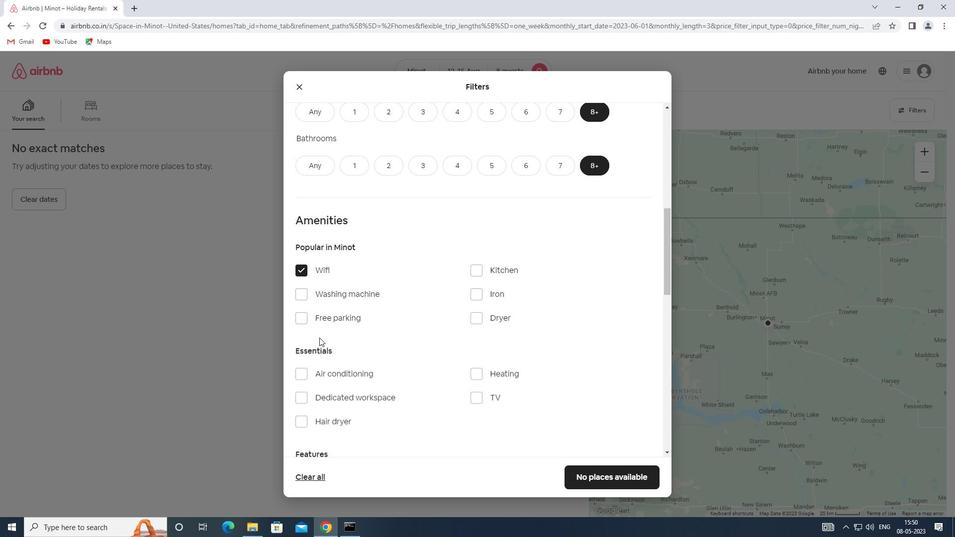 
Action: Mouse moved to (473, 346)
Screenshot: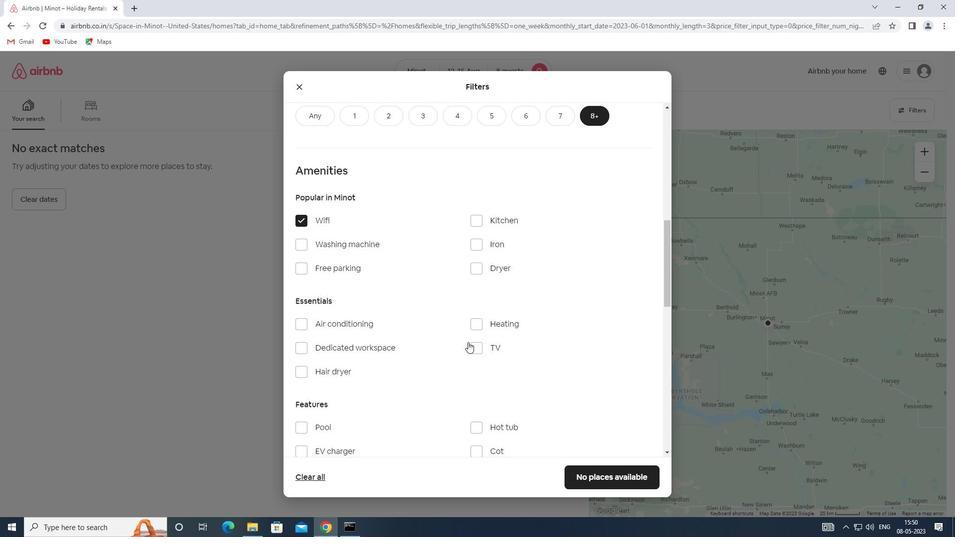 
Action: Mouse pressed left at (473, 346)
Screenshot: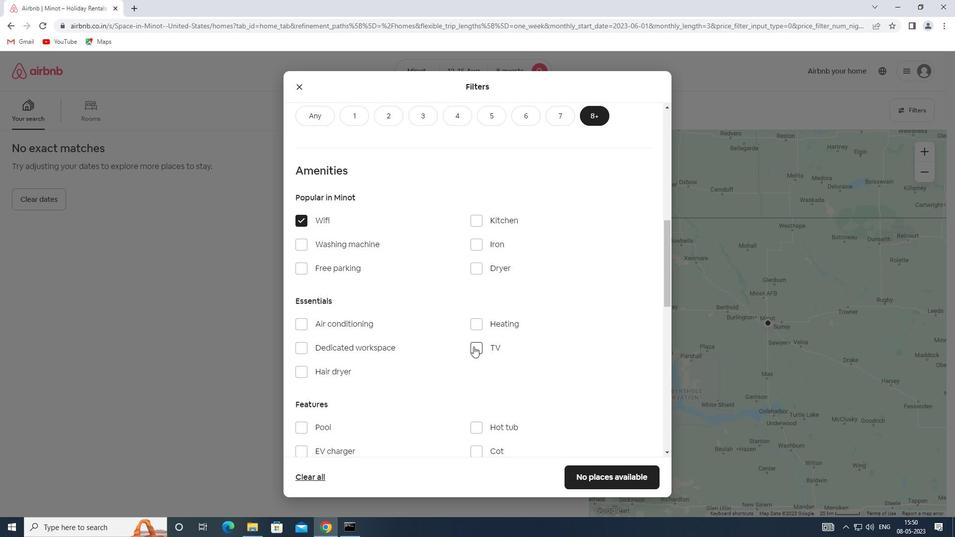 
Action: Mouse moved to (302, 264)
Screenshot: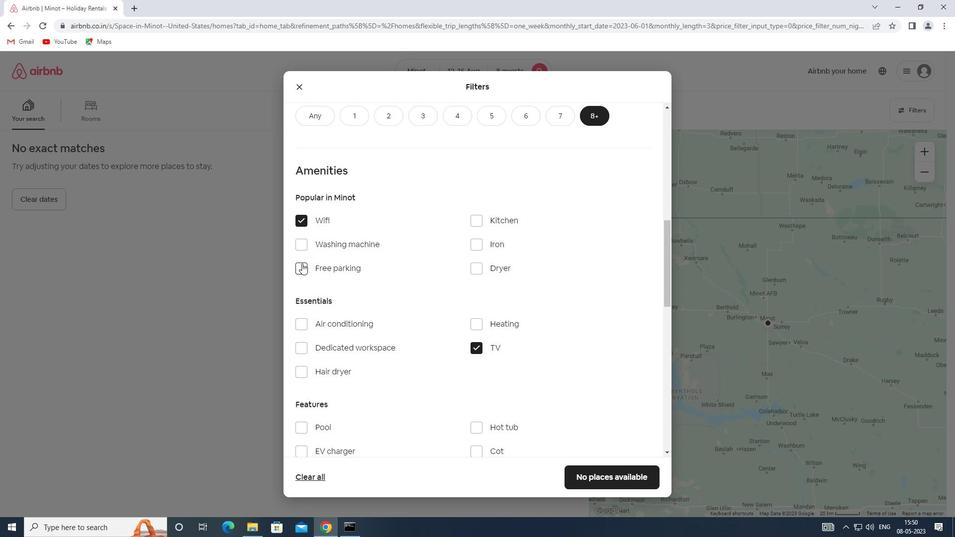 
Action: Mouse pressed left at (302, 264)
Screenshot: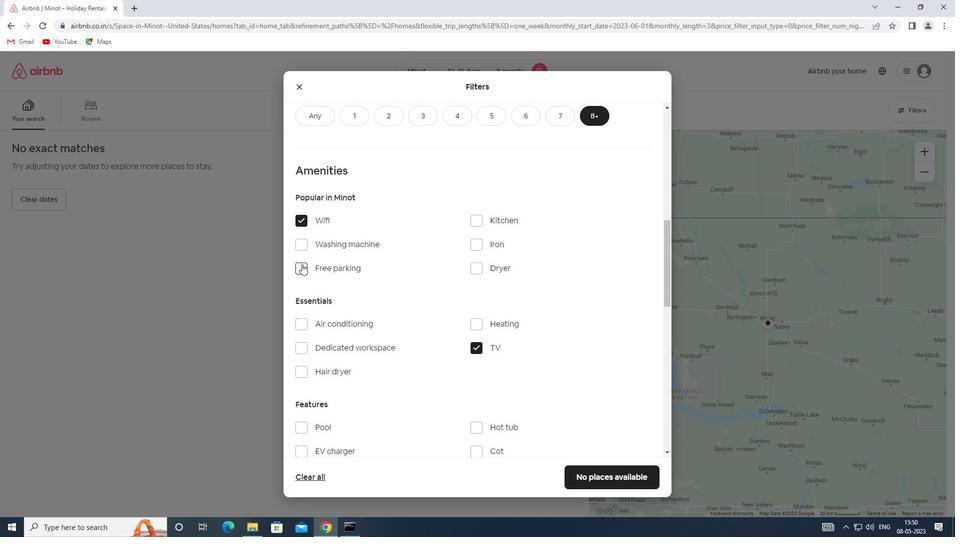 
Action: Mouse moved to (373, 296)
Screenshot: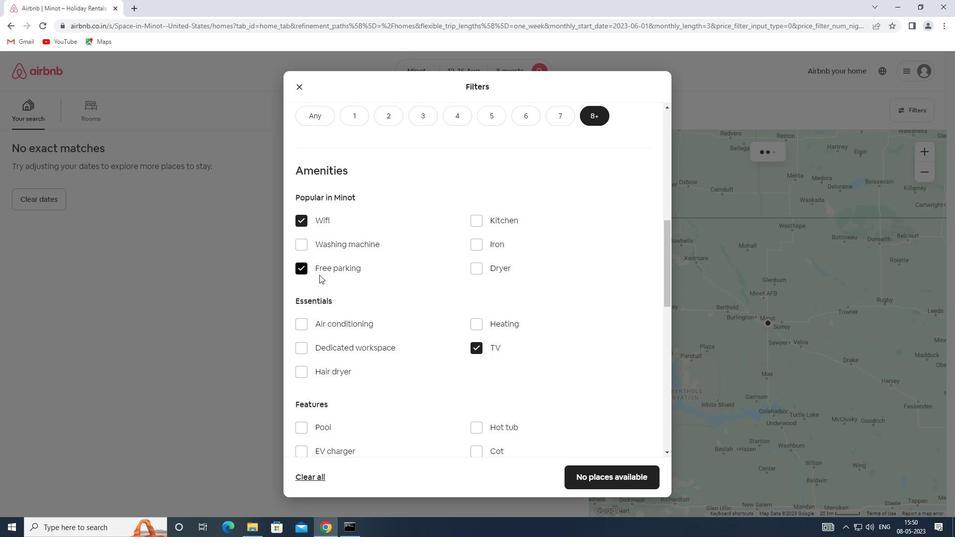 
Action: Mouse scrolled (373, 295) with delta (0, 0)
Screenshot: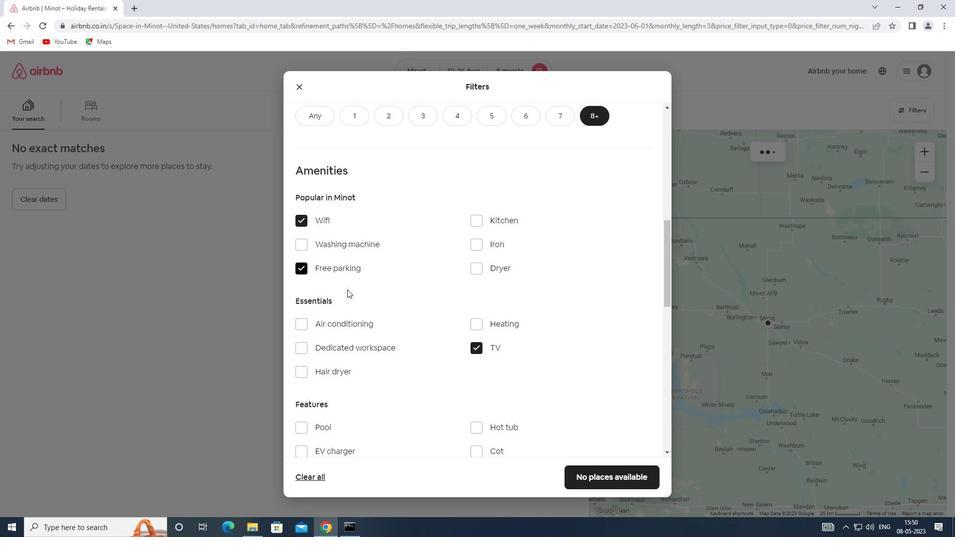 
Action: Mouse scrolled (373, 295) with delta (0, 0)
Screenshot: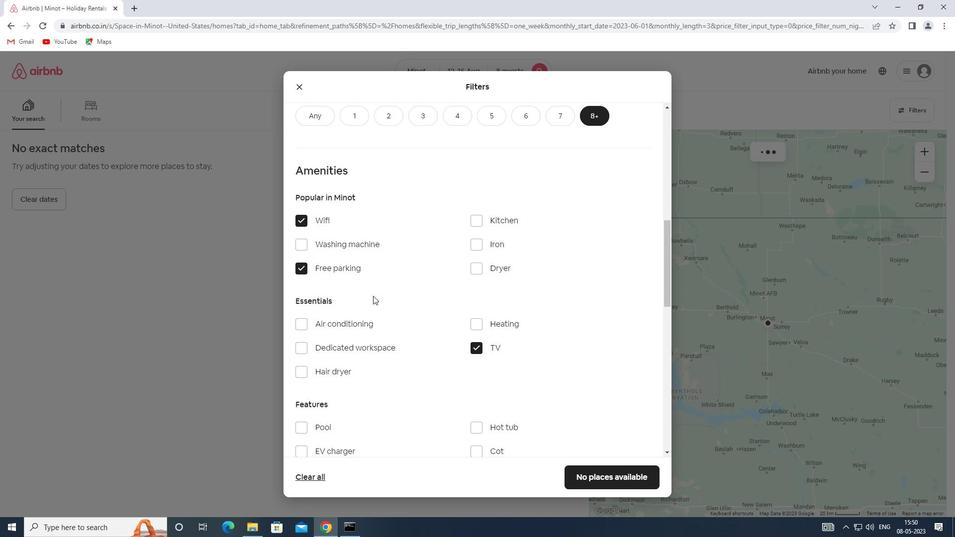 
Action: Mouse moved to (320, 372)
Screenshot: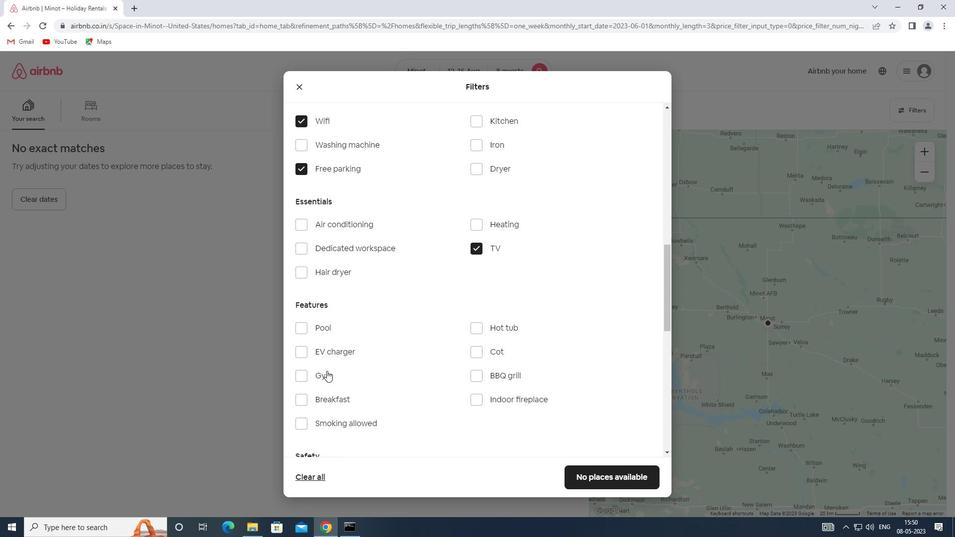 
Action: Mouse pressed left at (320, 372)
Screenshot: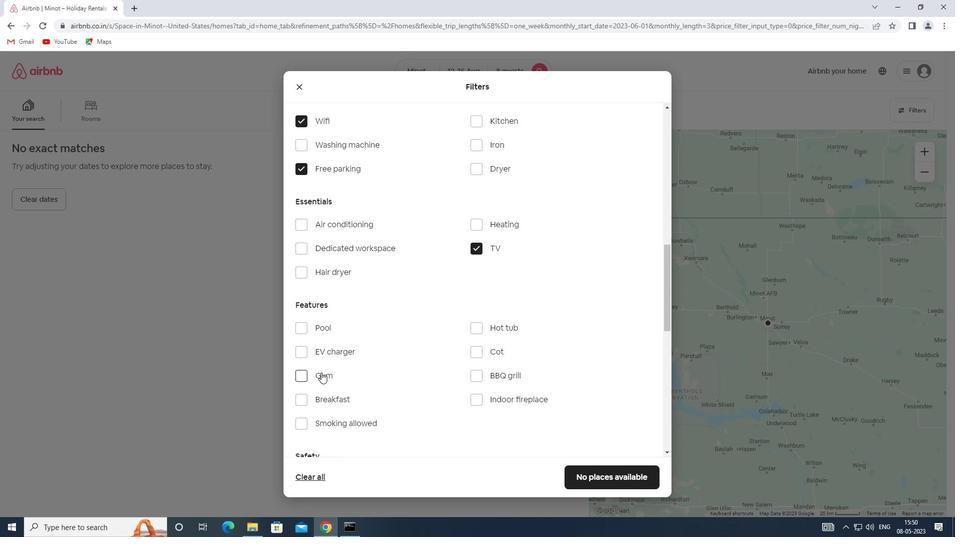 
Action: Mouse moved to (330, 397)
Screenshot: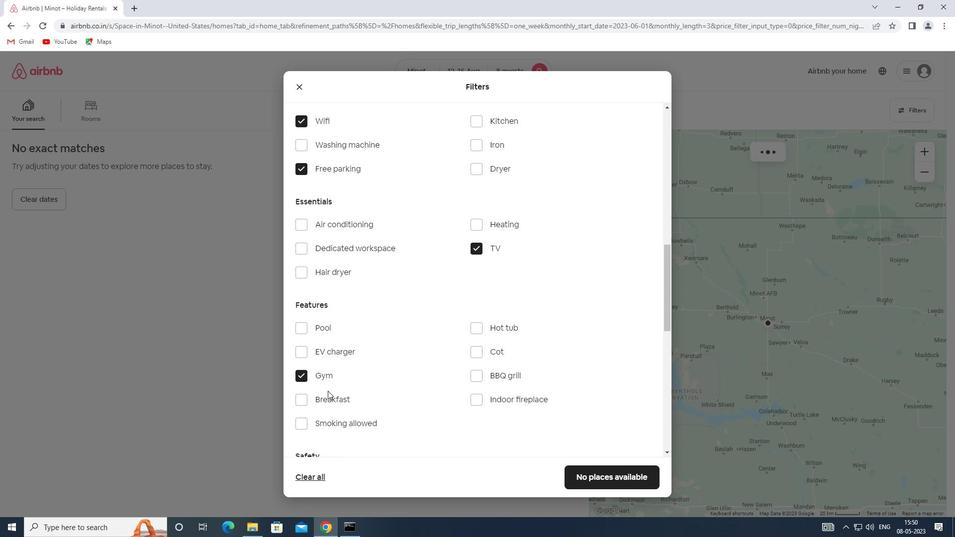 
Action: Mouse pressed left at (330, 397)
Screenshot: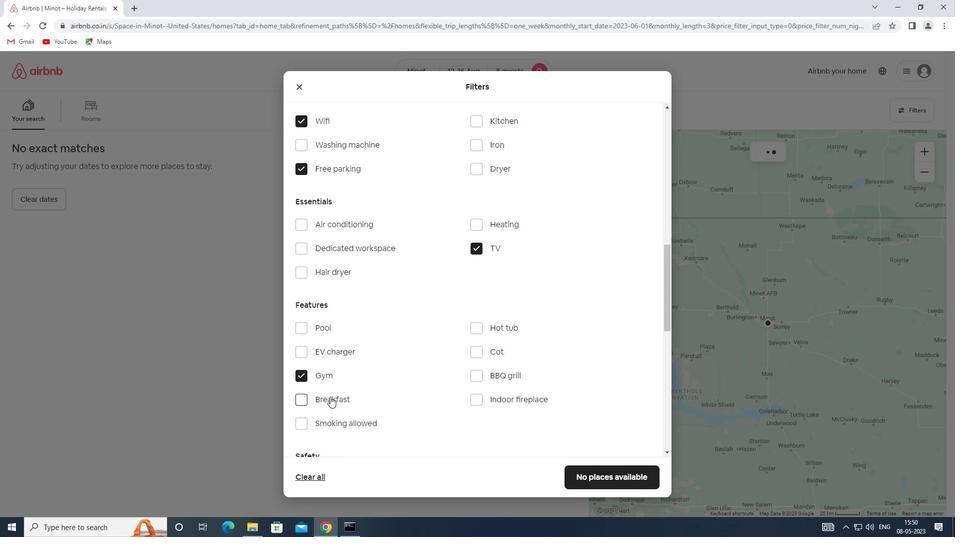
Action: Mouse moved to (443, 378)
Screenshot: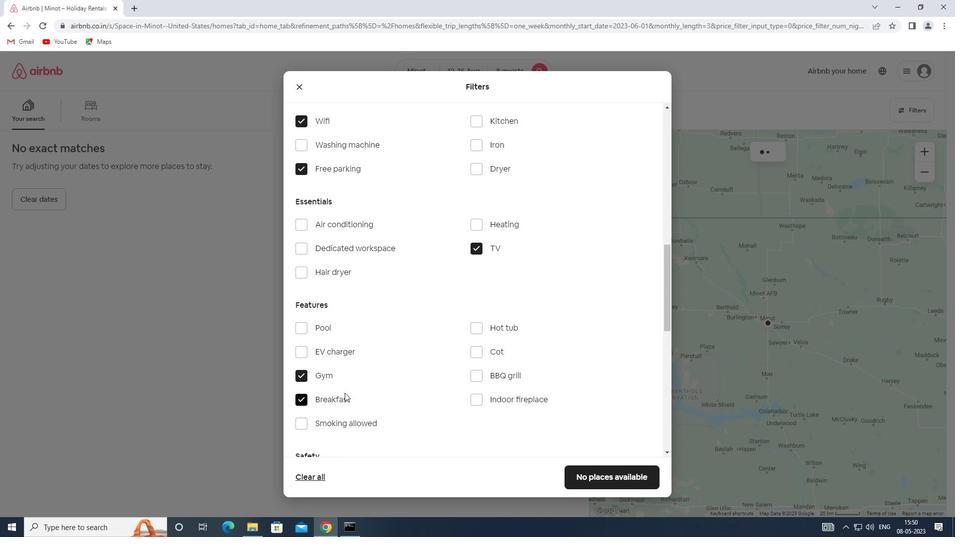 
Action: Mouse scrolled (443, 377) with delta (0, 0)
Screenshot: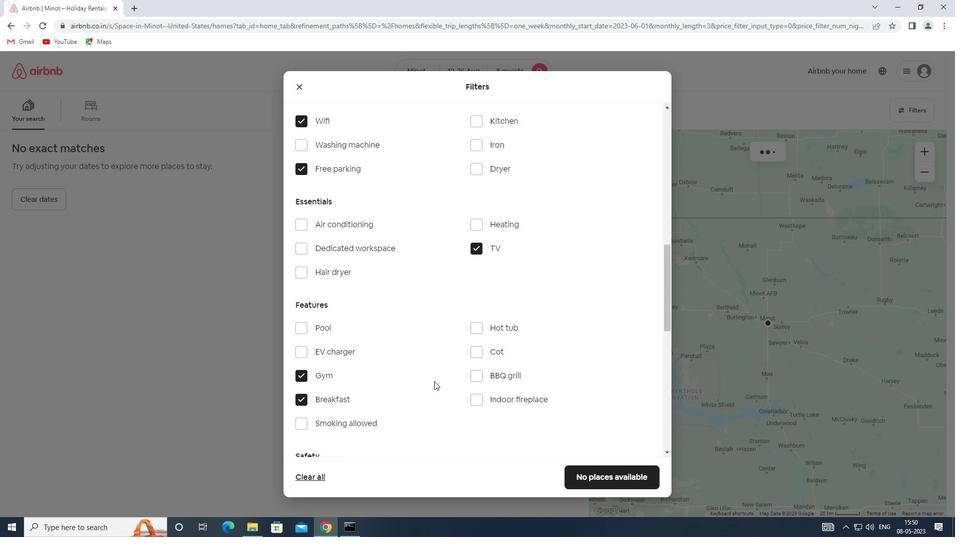 
Action: Mouse scrolled (443, 377) with delta (0, 0)
Screenshot: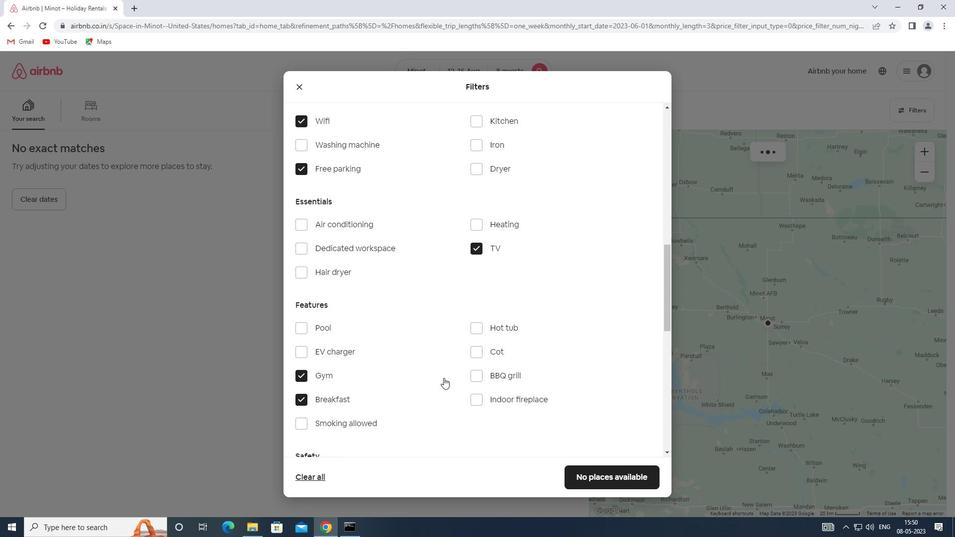 
Action: Mouse scrolled (443, 377) with delta (0, 0)
Screenshot: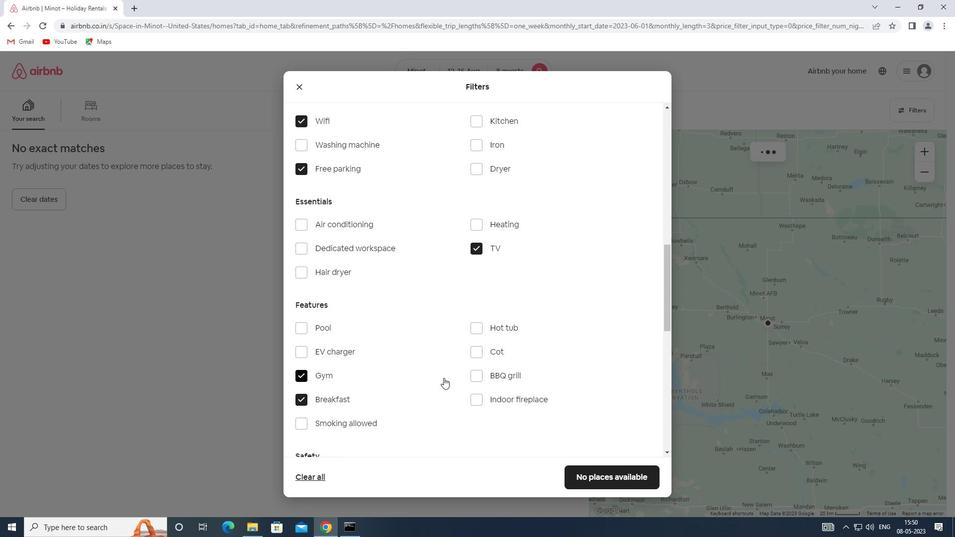 
Action: Mouse moved to (446, 373)
Screenshot: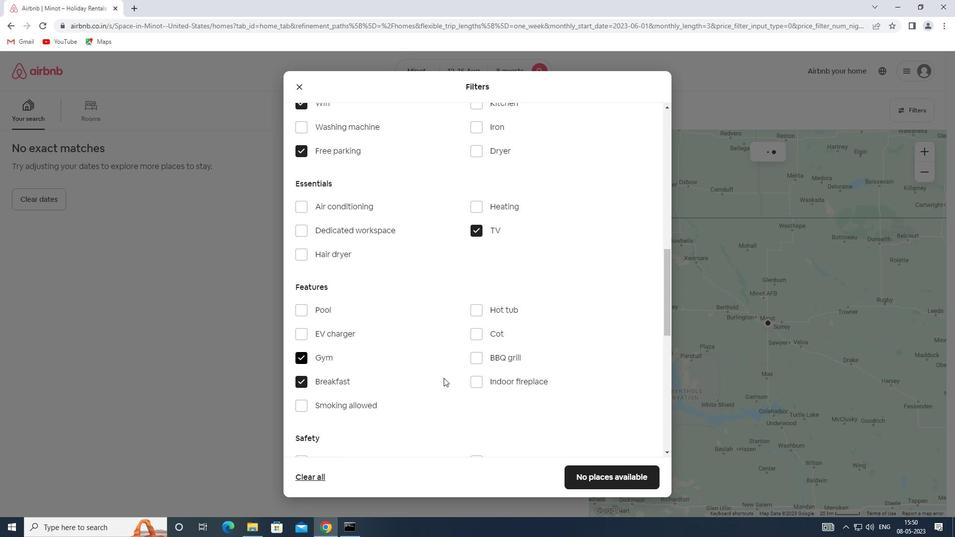 
Action: Mouse scrolled (446, 373) with delta (0, 0)
Screenshot: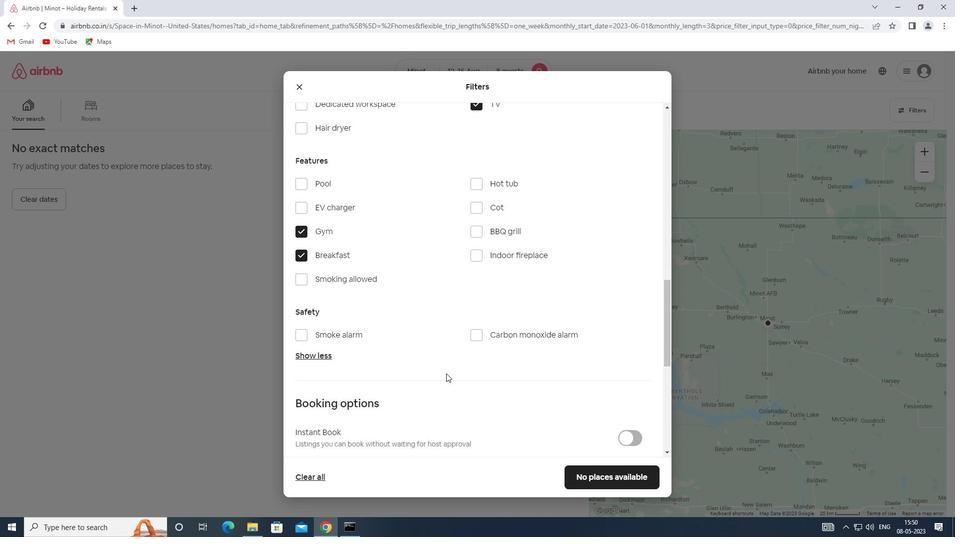 
Action: Mouse scrolled (446, 373) with delta (0, 0)
Screenshot: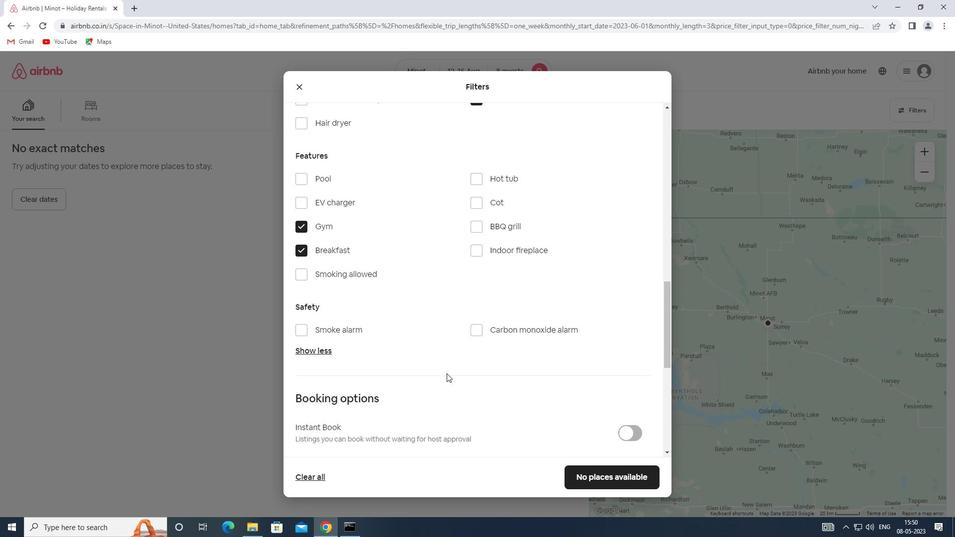 
Action: Mouse moved to (627, 364)
Screenshot: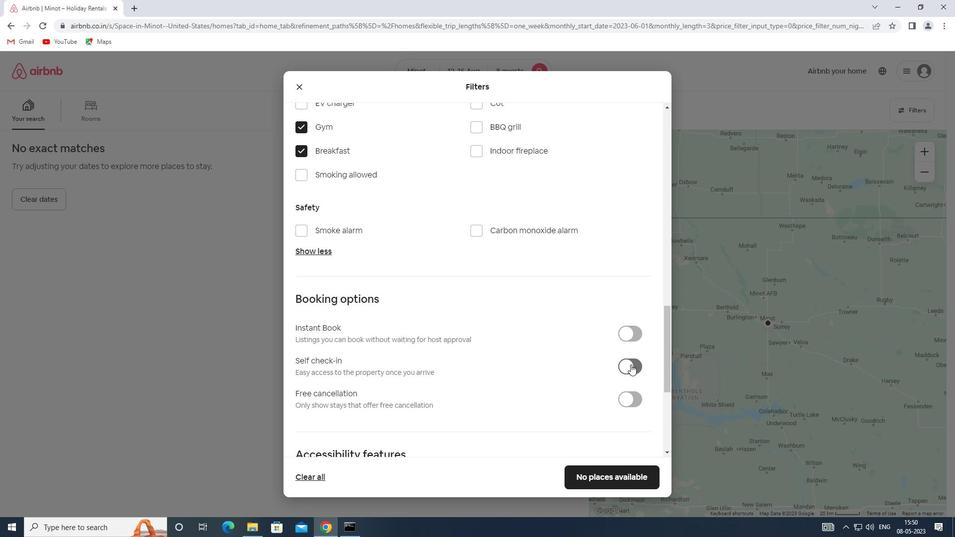 
Action: Mouse pressed left at (627, 364)
Screenshot: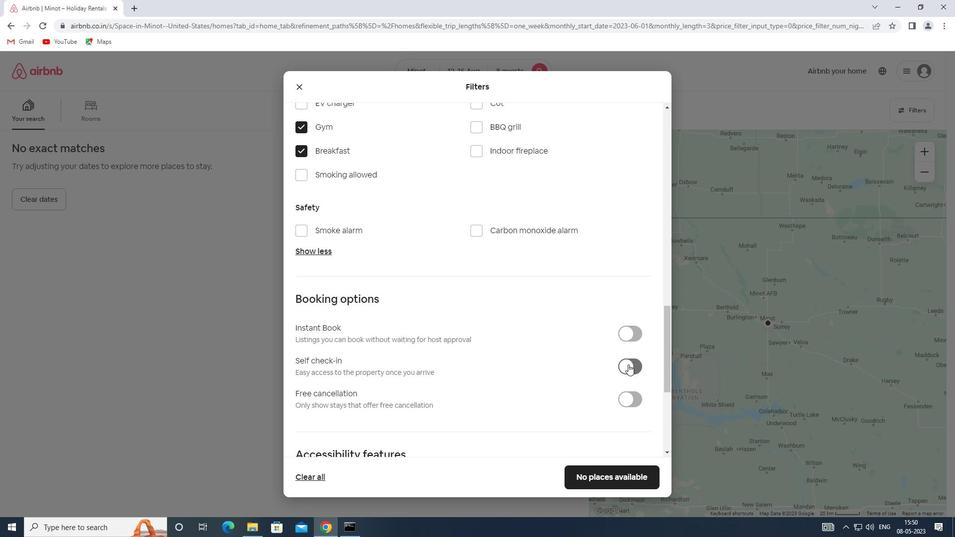 
Action: Mouse moved to (408, 350)
Screenshot: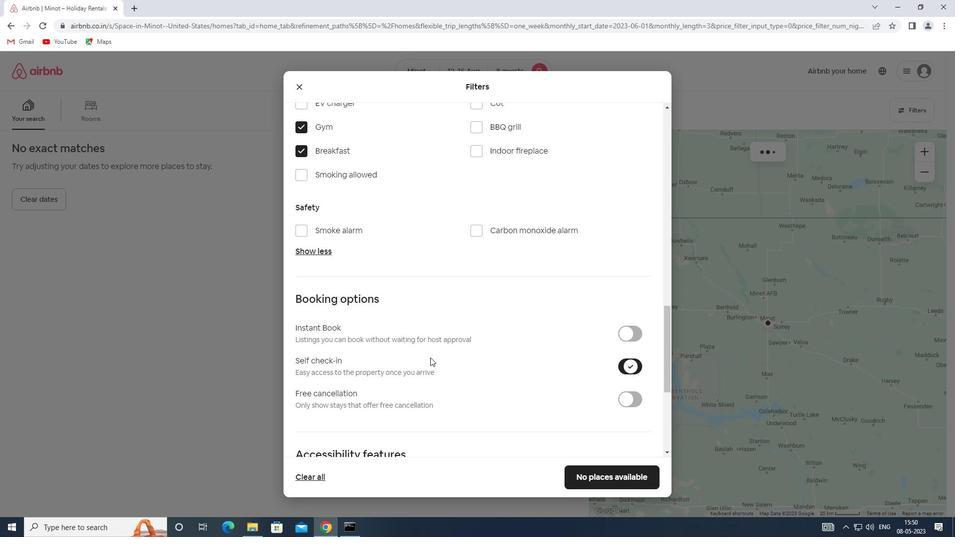 
Action: Mouse scrolled (408, 350) with delta (0, 0)
Screenshot: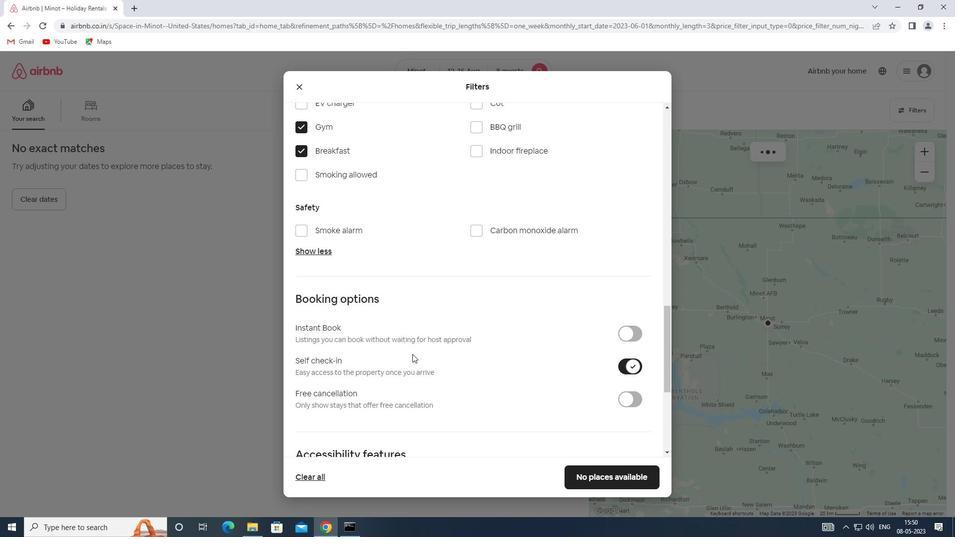 
Action: Mouse scrolled (408, 350) with delta (0, 0)
Screenshot: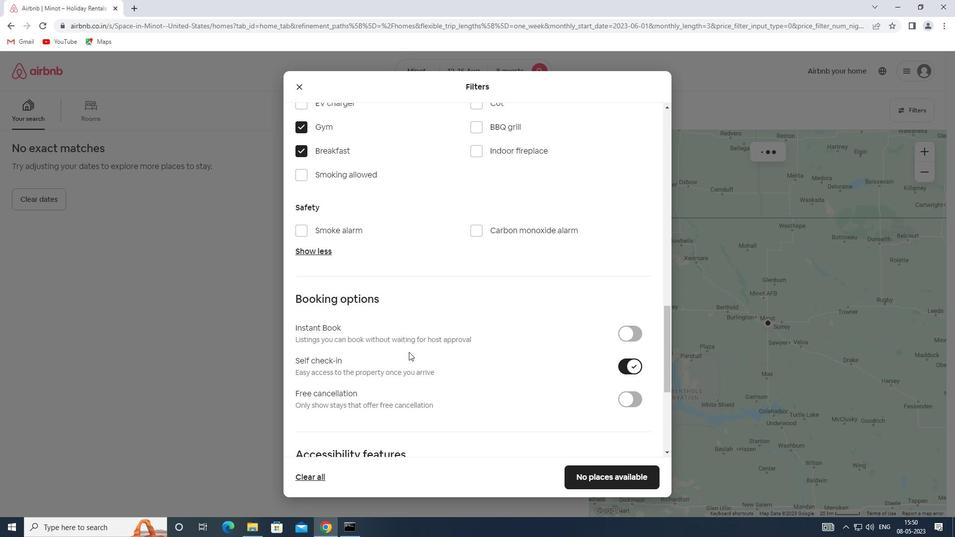 
Action: Mouse scrolled (408, 350) with delta (0, 0)
Screenshot: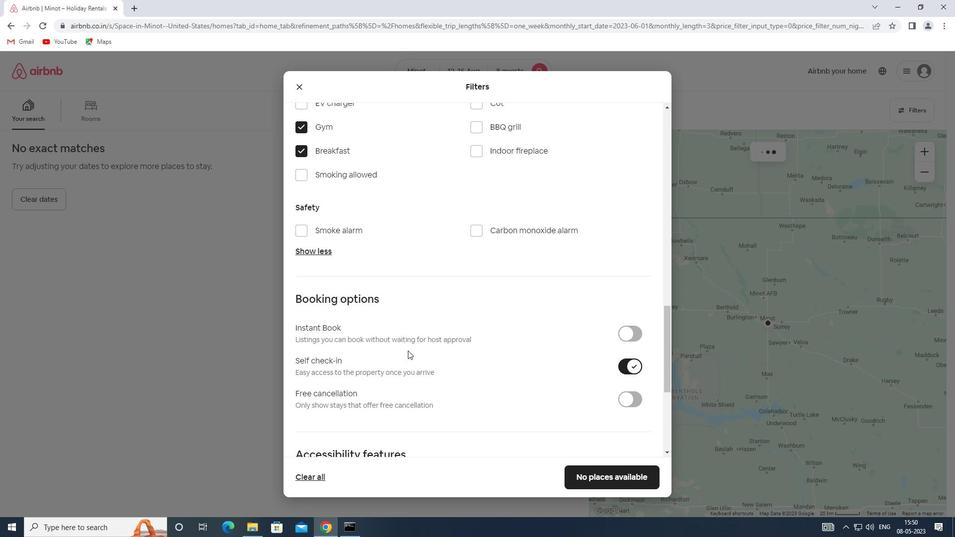 
Action: Mouse moved to (406, 348)
Screenshot: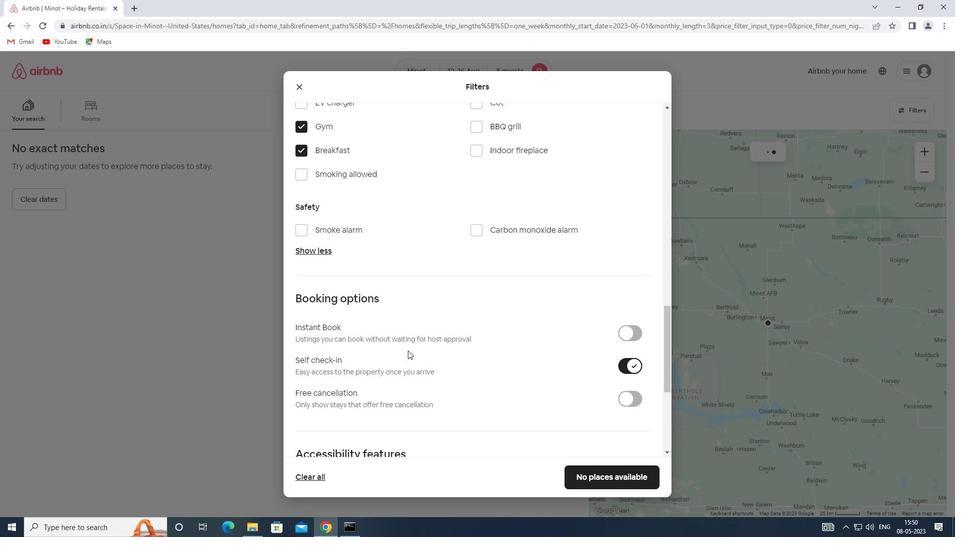 
Action: Mouse scrolled (406, 347) with delta (0, 0)
Screenshot: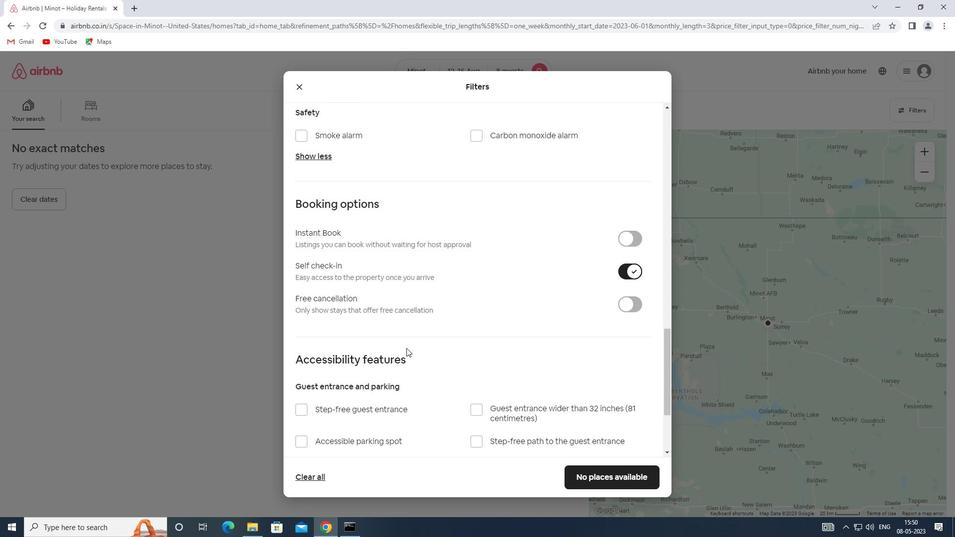 
Action: Mouse scrolled (406, 347) with delta (0, 0)
Screenshot: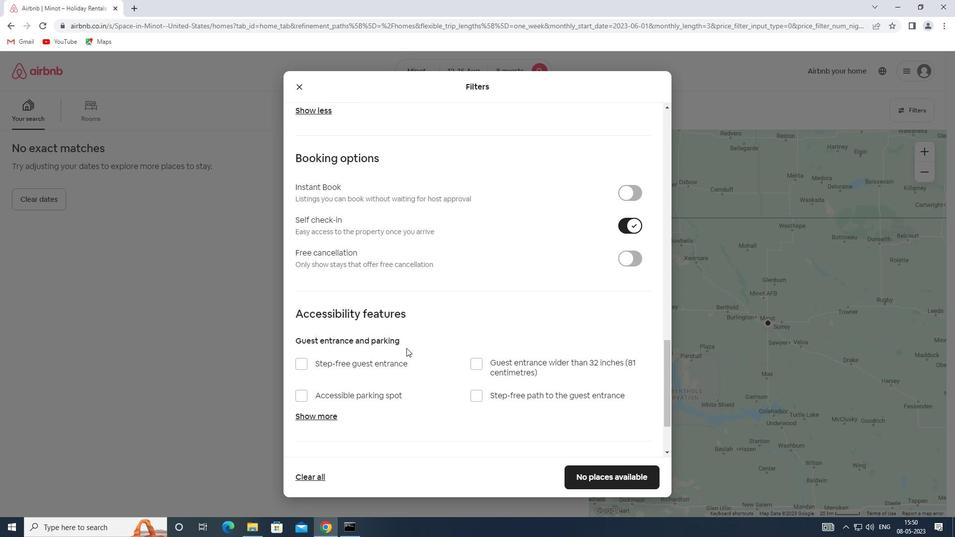 
Action: Mouse scrolled (406, 347) with delta (0, 0)
Screenshot: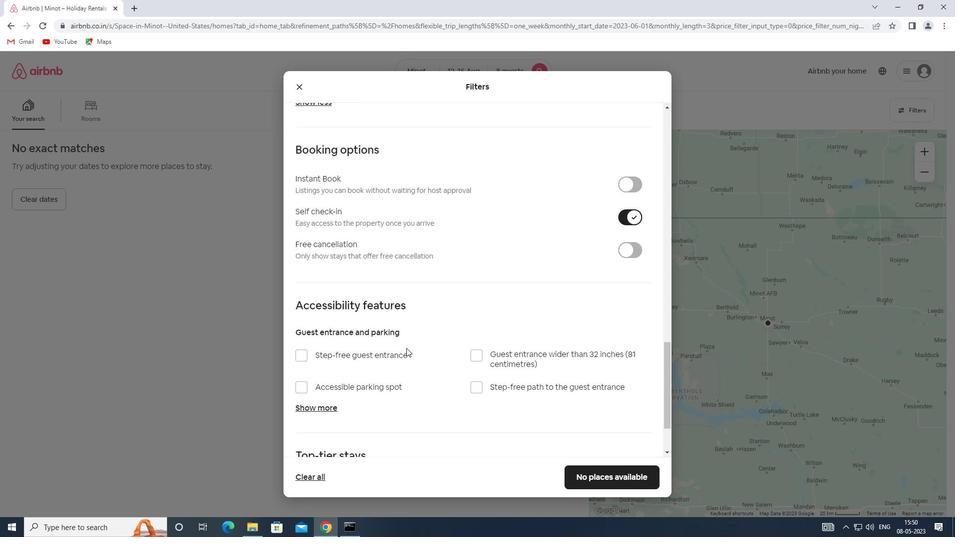 
Action: Mouse moved to (405, 348)
Screenshot: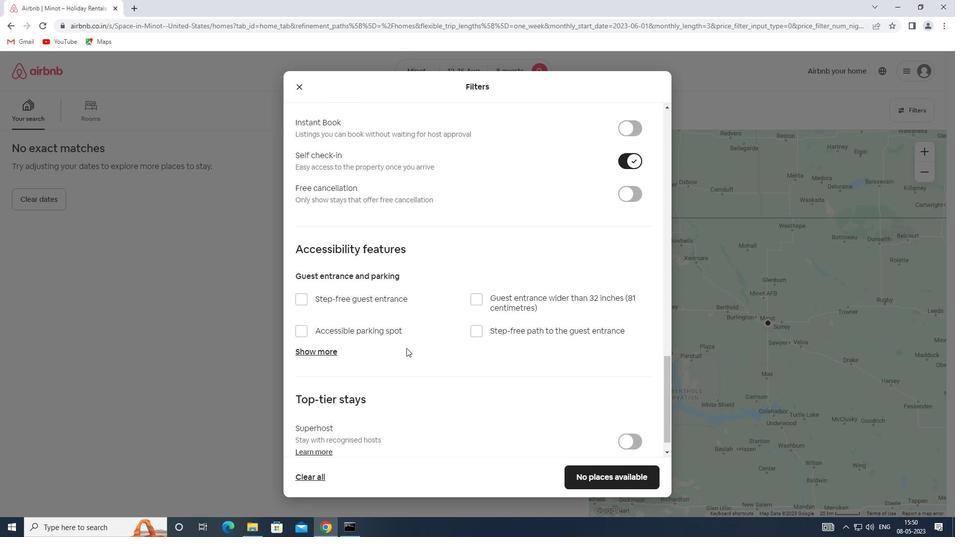 
Action: Mouse scrolled (405, 347) with delta (0, 0)
Screenshot: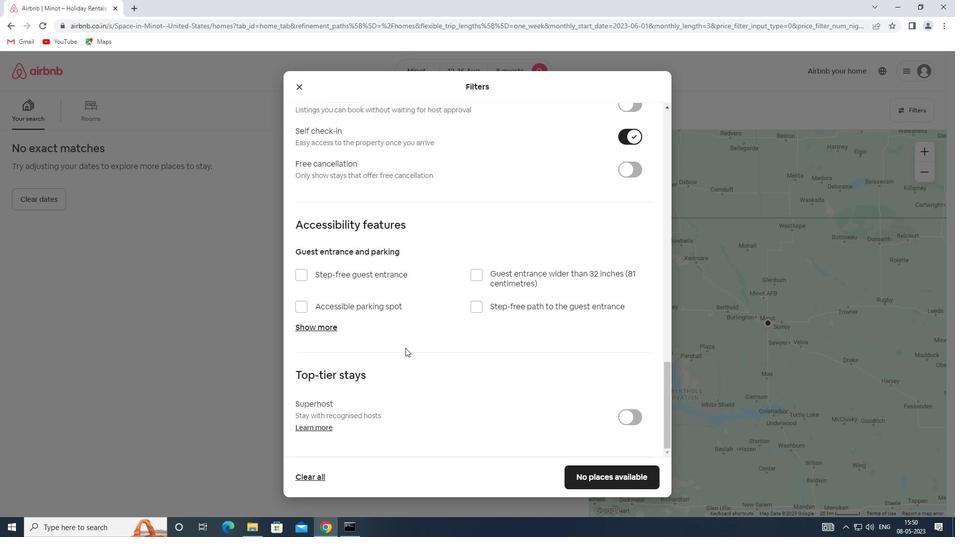 
Action: Mouse scrolled (405, 347) with delta (0, 0)
Screenshot: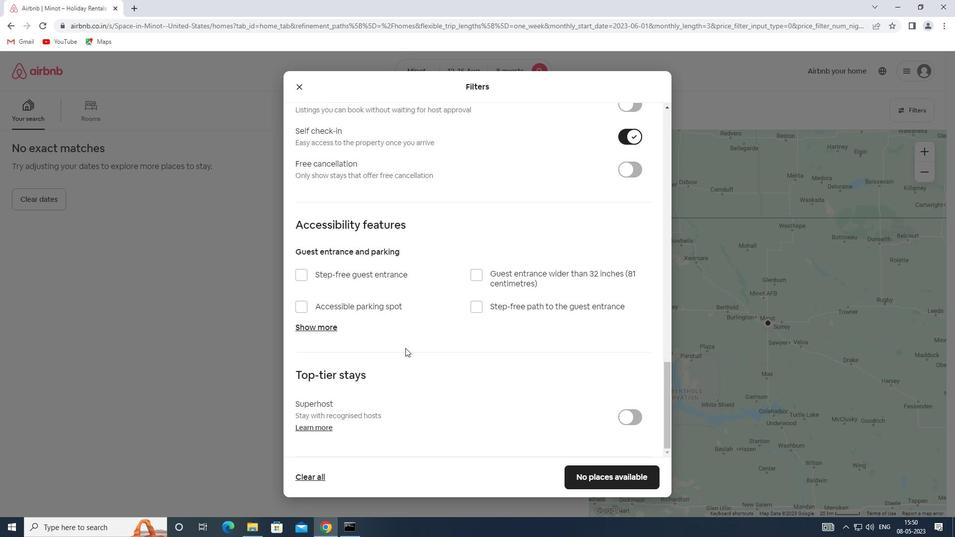 
Action: Mouse moved to (364, 384)
Screenshot: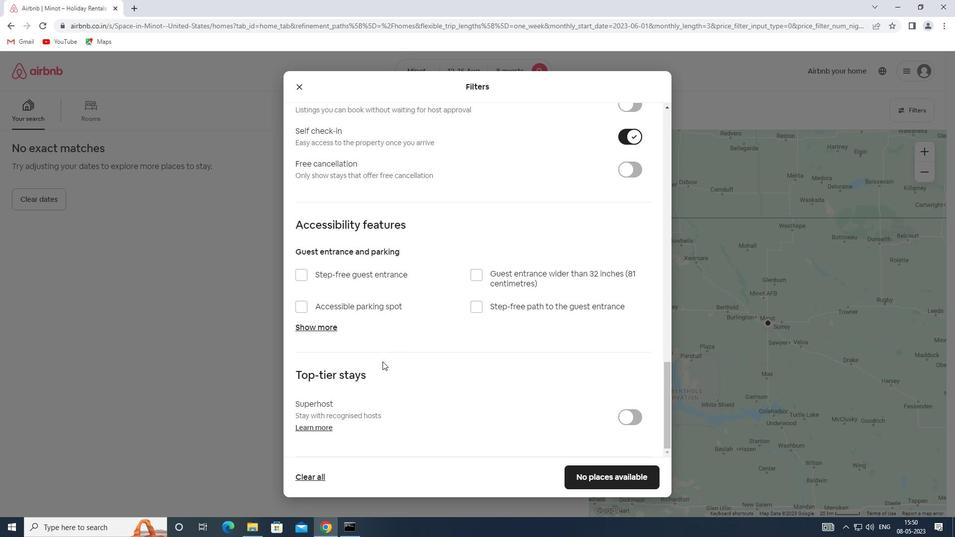 
Action: Mouse scrolled (364, 383) with delta (0, 0)
Screenshot: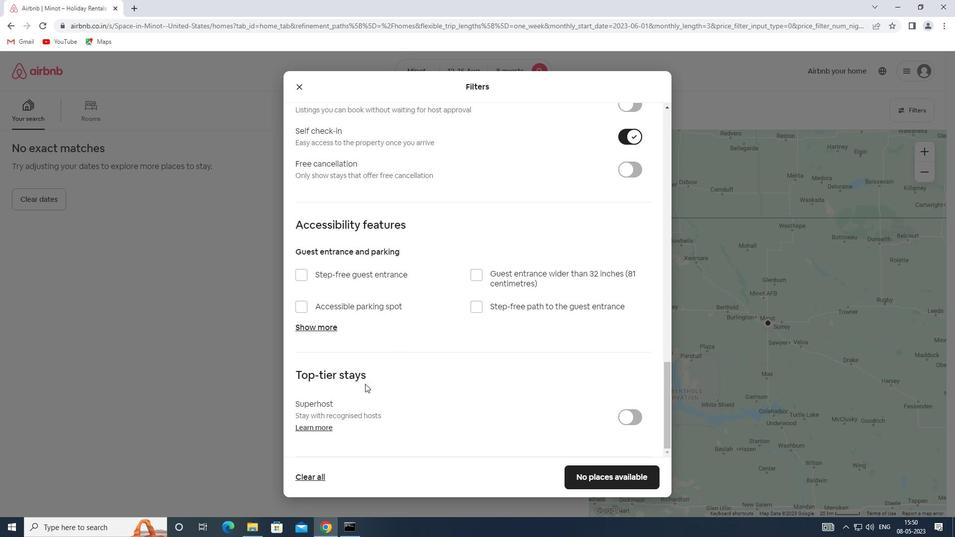 
Action: Mouse scrolled (364, 383) with delta (0, 0)
Screenshot: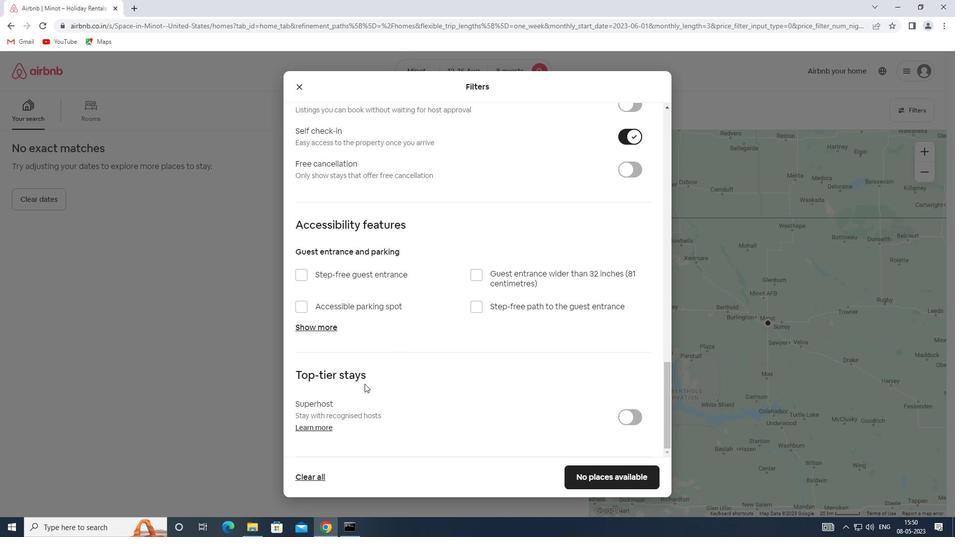 
Action: Mouse scrolled (364, 383) with delta (0, 0)
Screenshot: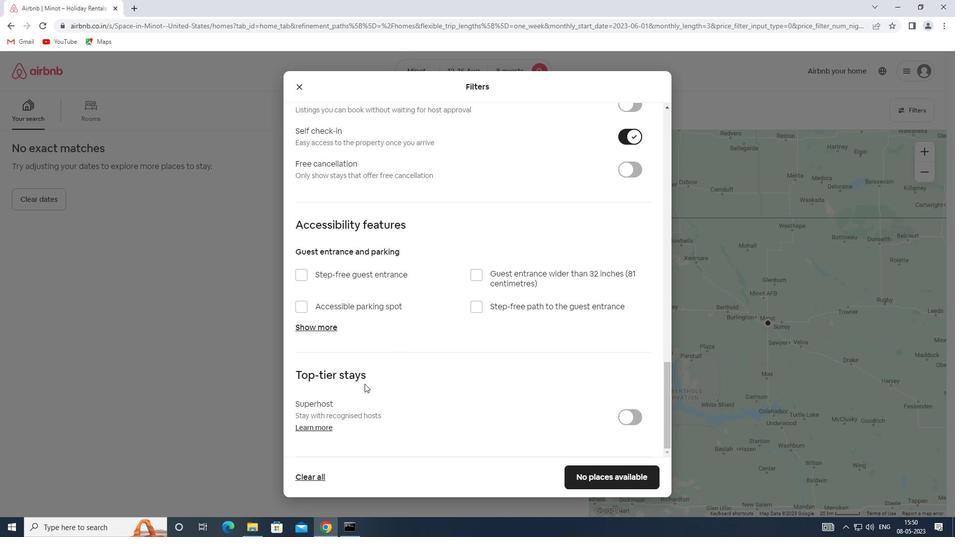 
Action: Mouse scrolled (364, 383) with delta (0, 0)
Screenshot: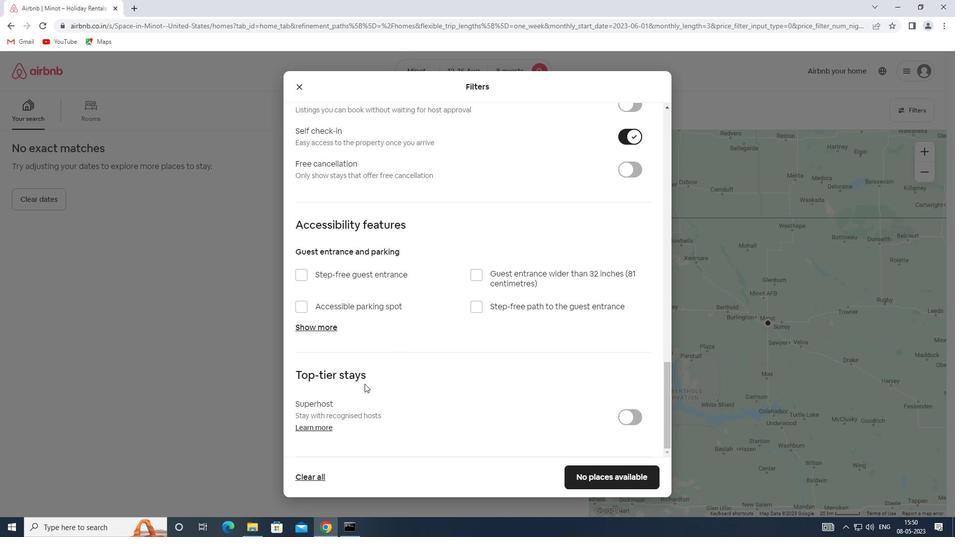 
Action: Mouse moved to (600, 481)
Screenshot: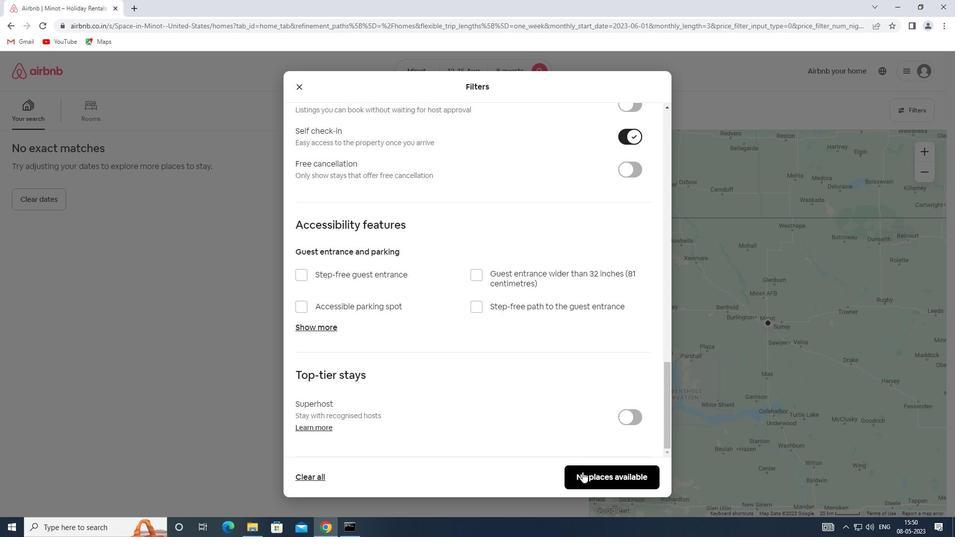 
Action: Mouse pressed left at (600, 481)
Screenshot: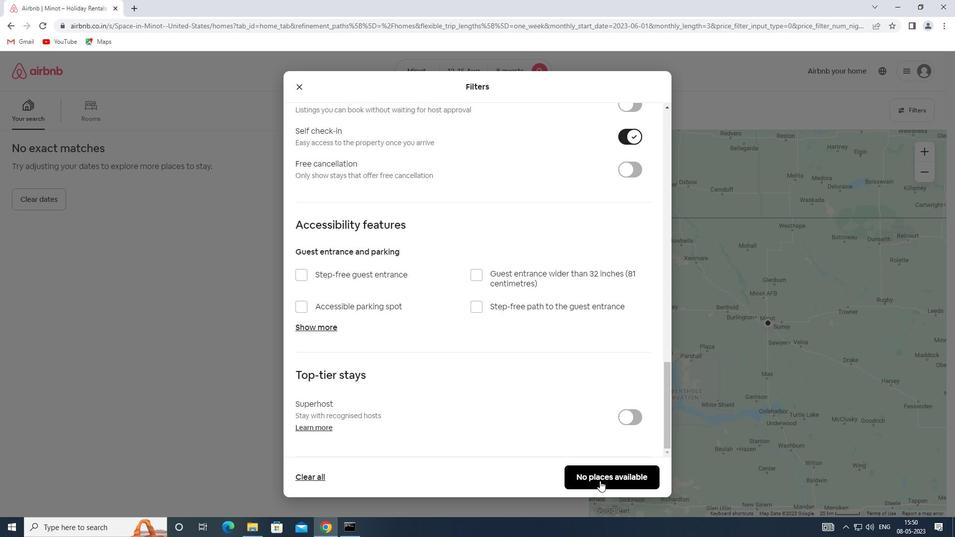 
